 Task: Find connections with filter location Paranavaí with filter topic #jobwith filter profile language French with filter current company MFine with filter school HimalayanUniversity with filter industry Wholesale Appliances, Electrical, and Electronics with filter service category Software Testing with filter keywords title Cosmetologist
Action: Mouse moved to (223, 266)
Screenshot: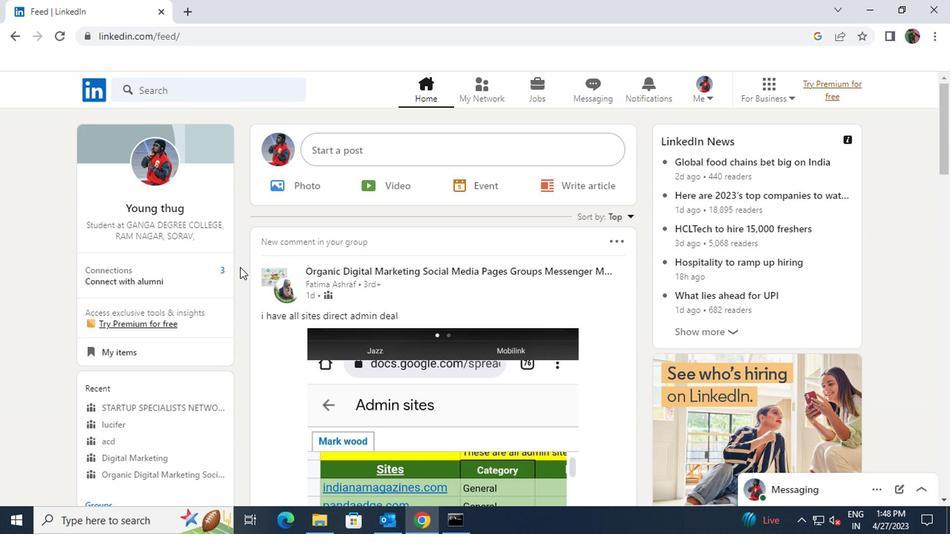 
Action: Mouse pressed left at (223, 266)
Screenshot: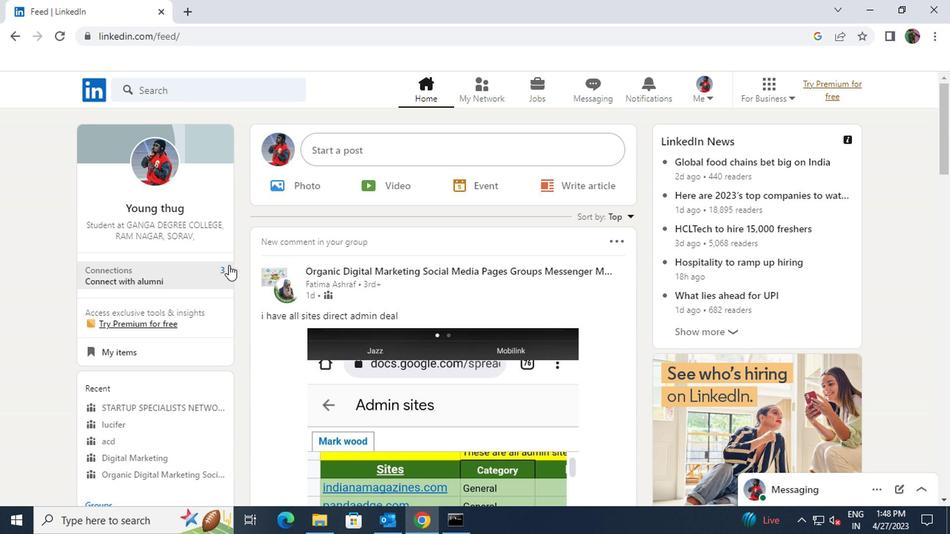 
Action: Mouse moved to (216, 175)
Screenshot: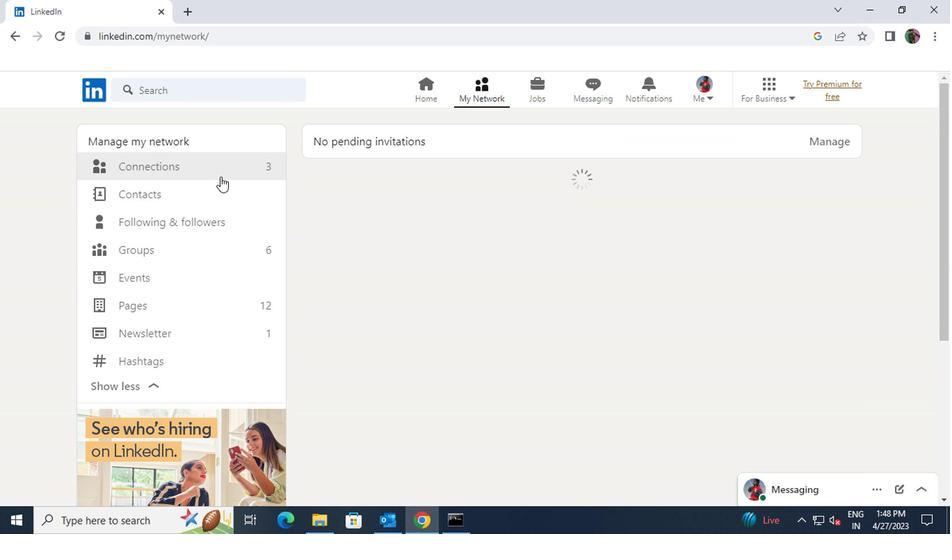 
Action: Mouse pressed left at (216, 175)
Screenshot: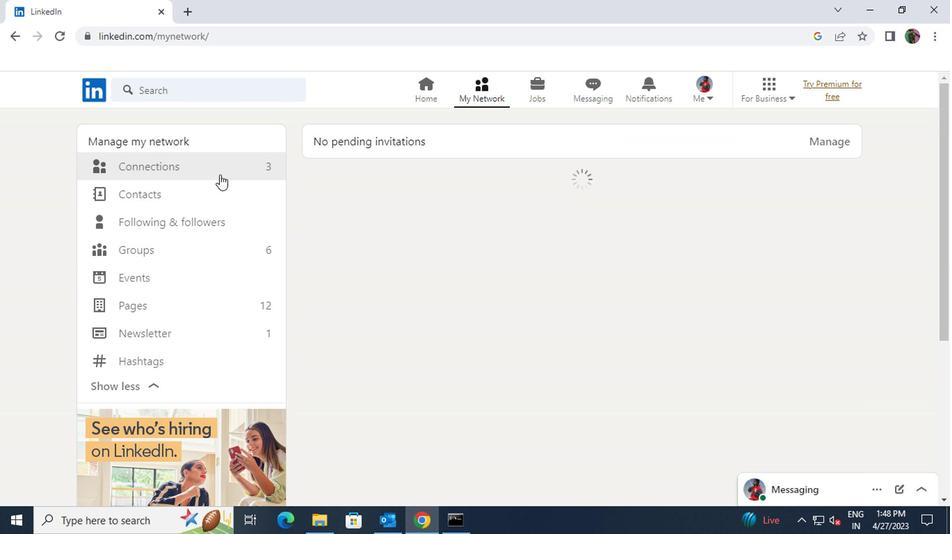 
Action: Mouse moved to (583, 171)
Screenshot: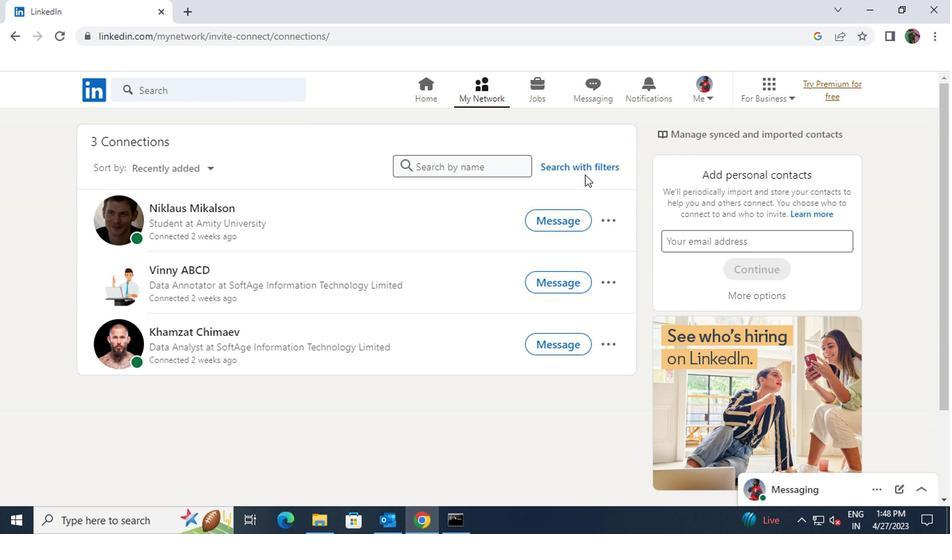 
Action: Mouse pressed left at (583, 171)
Screenshot: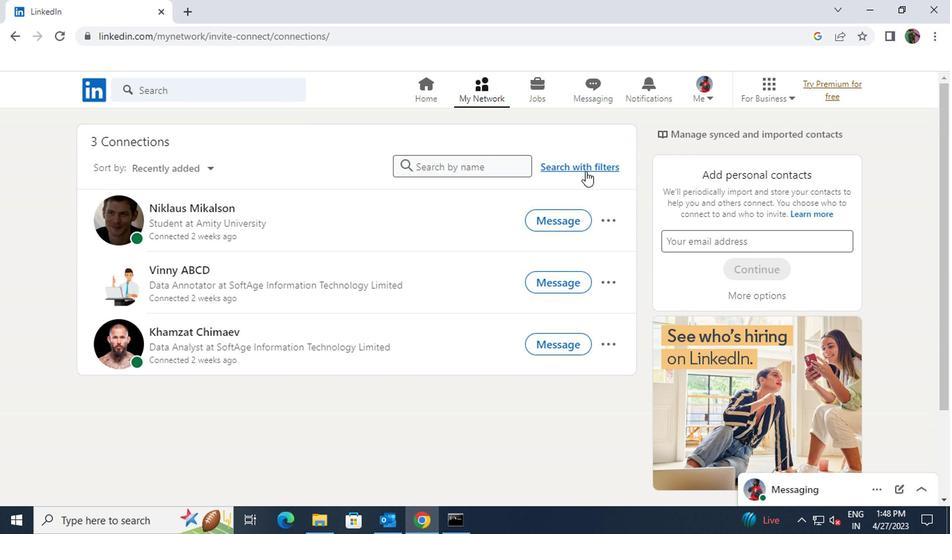 
Action: Mouse moved to (518, 129)
Screenshot: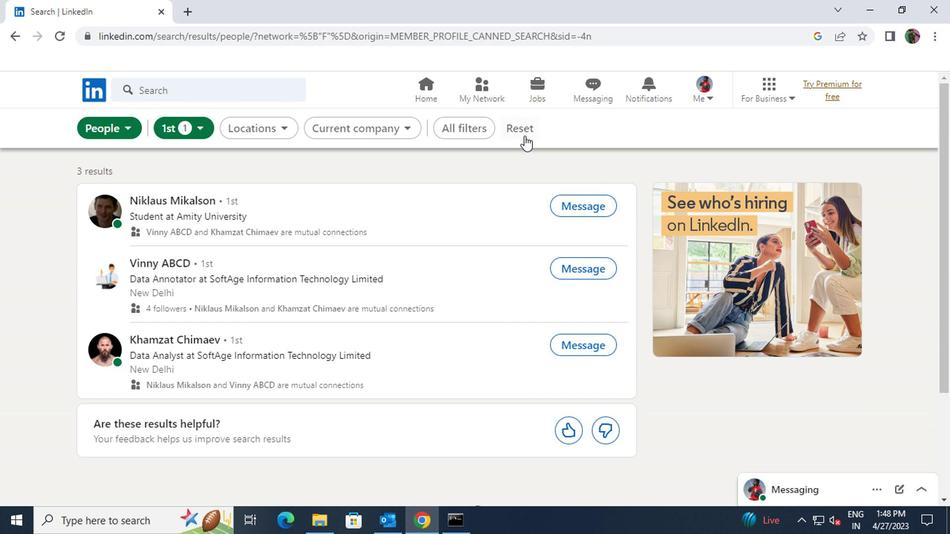 
Action: Mouse pressed left at (518, 129)
Screenshot: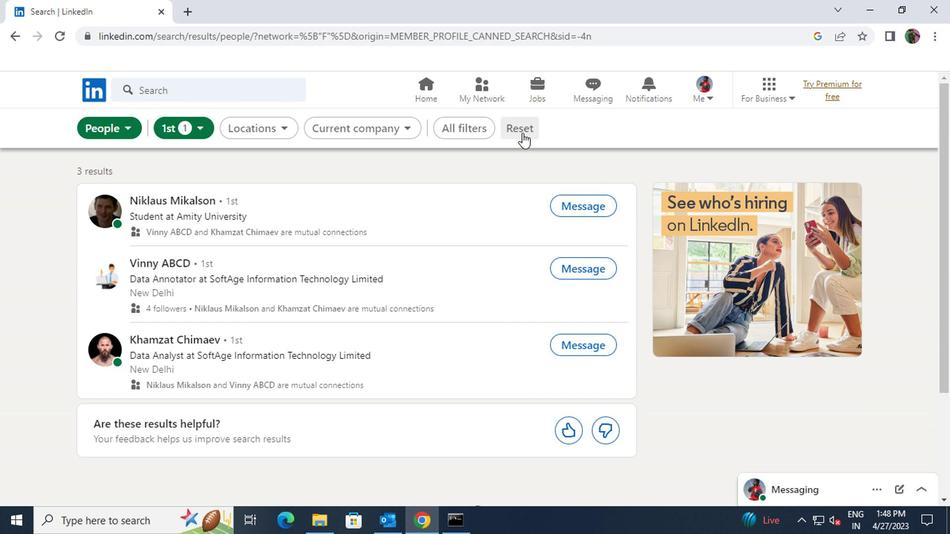 
Action: Mouse moved to (493, 127)
Screenshot: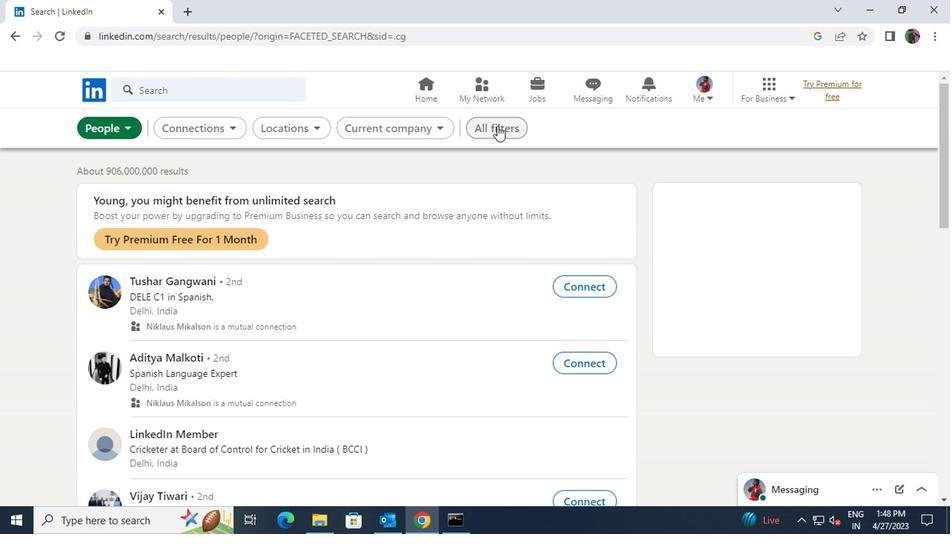 
Action: Mouse pressed left at (493, 127)
Screenshot: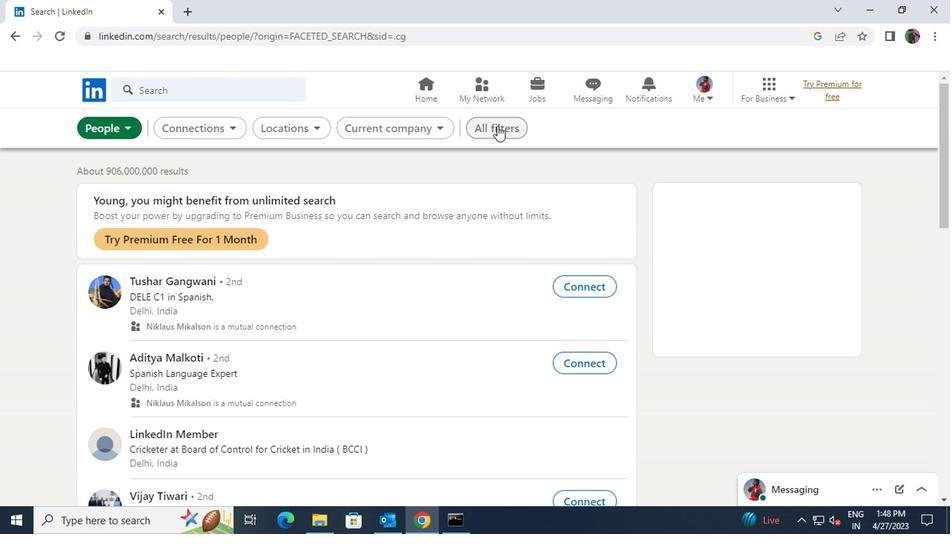 
Action: Mouse moved to (814, 306)
Screenshot: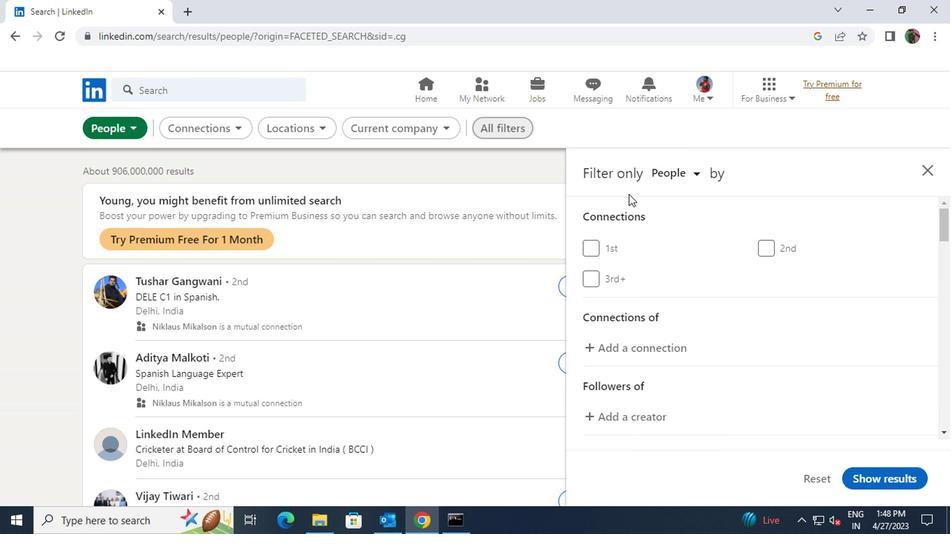 
Action: Mouse scrolled (814, 306) with delta (0, 0)
Screenshot: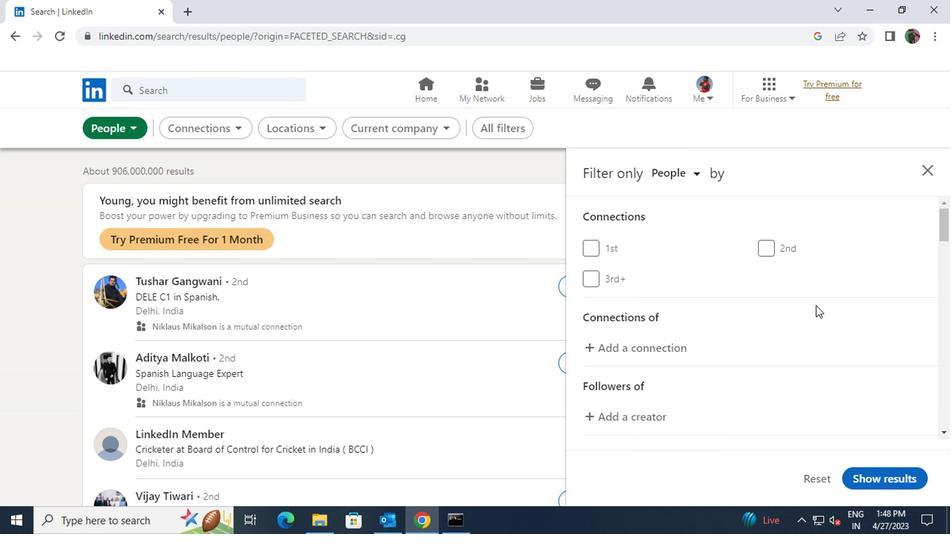
Action: Mouse scrolled (814, 306) with delta (0, 0)
Screenshot: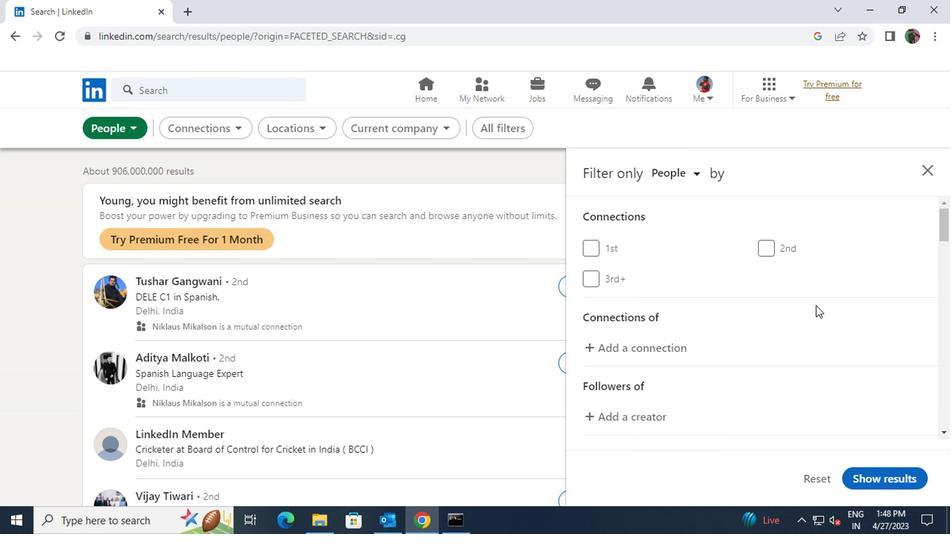 
Action: Mouse scrolled (814, 306) with delta (0, 0)
Screenshot: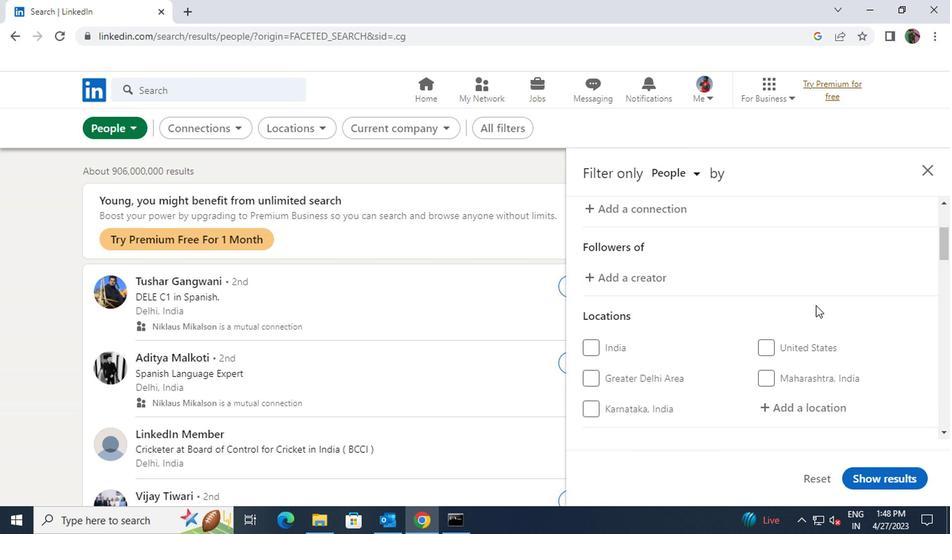 
Action: Mouse moved to (804, 337)
Screenshot: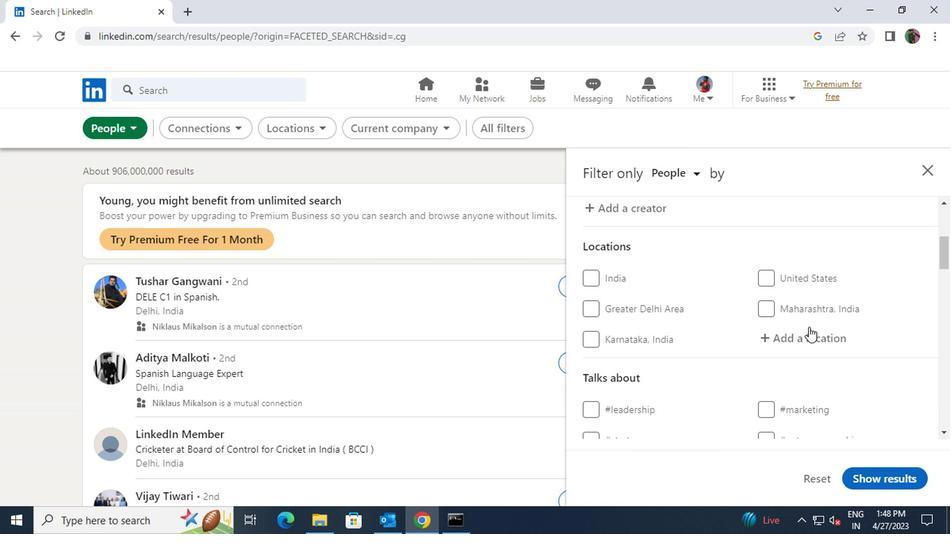 
Action: Mouse pressed left at (804, 337)
Screenshot: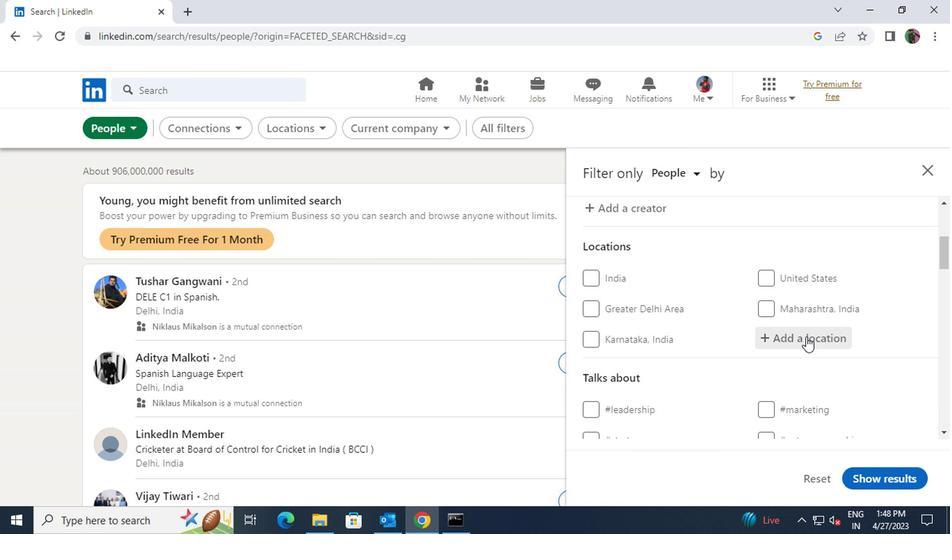 
Action: Key pressed <Key.shift>PARANAV
Screenshot: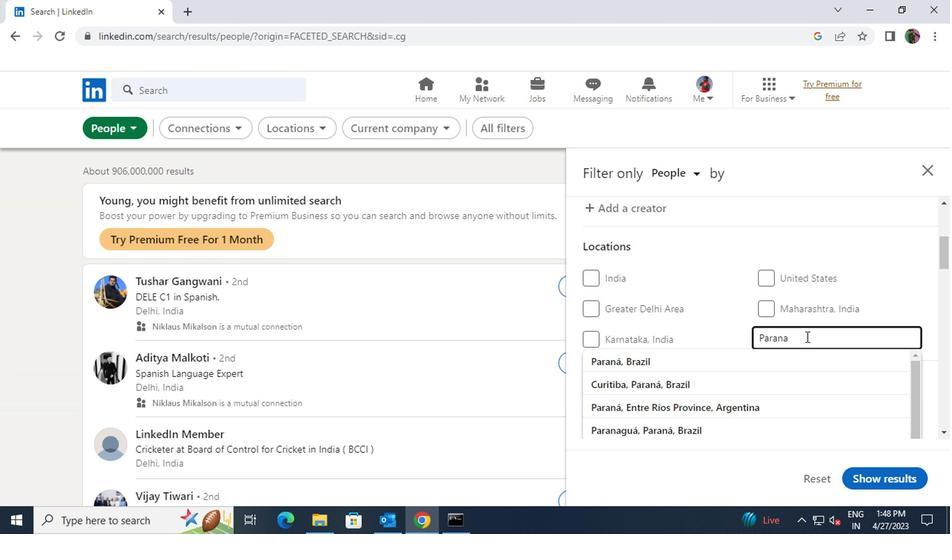 
Action: Mouse moved to (804, 353)
Screenshot: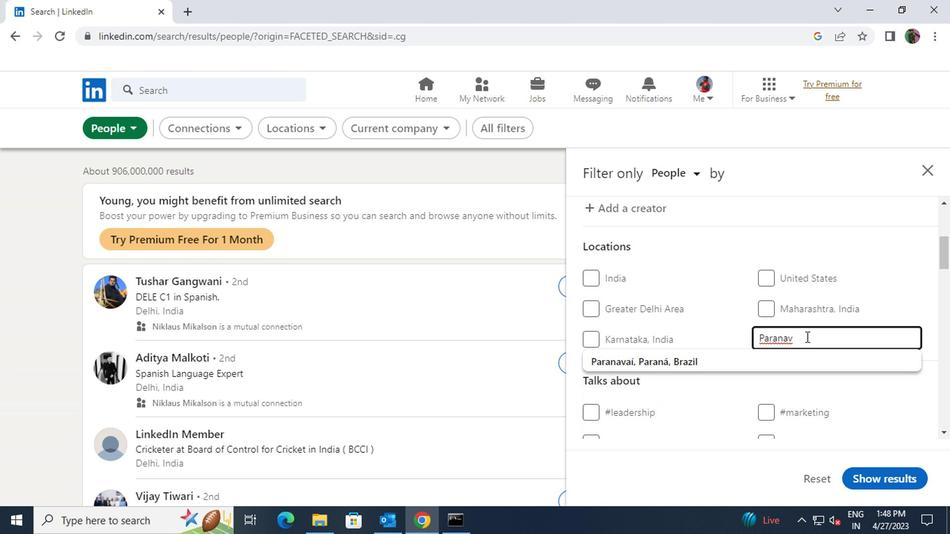 
Action: Mouse pressed left at (804, 353)
Screenshot: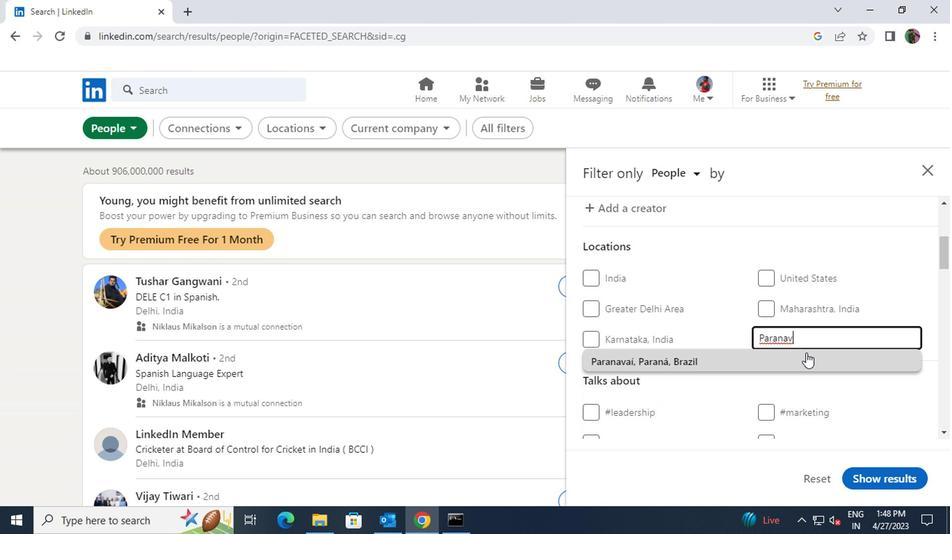 
Action: Mouse scrolled (804, 353) with delta (0, 0)
Screenshot: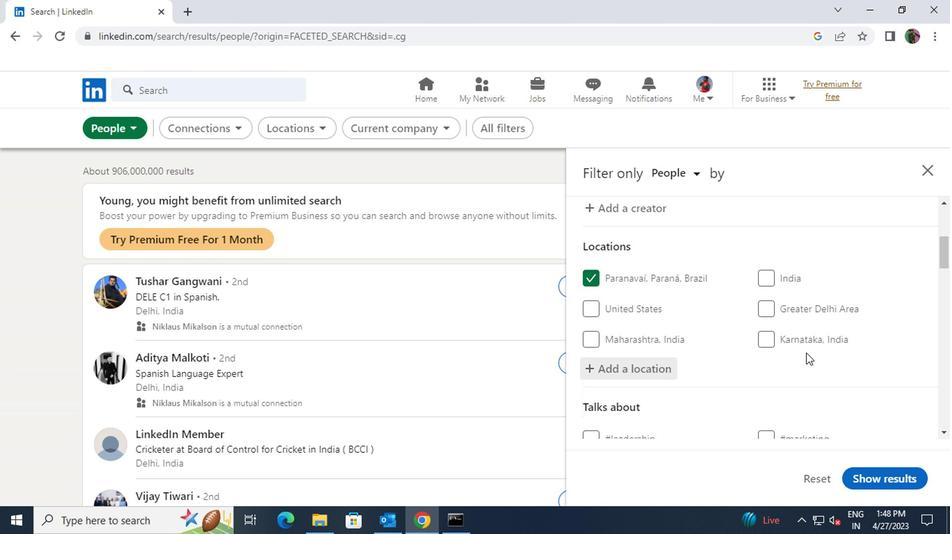 
Action: Mouse scrolled (804, 353) with delta (0, 0)
Screenshot: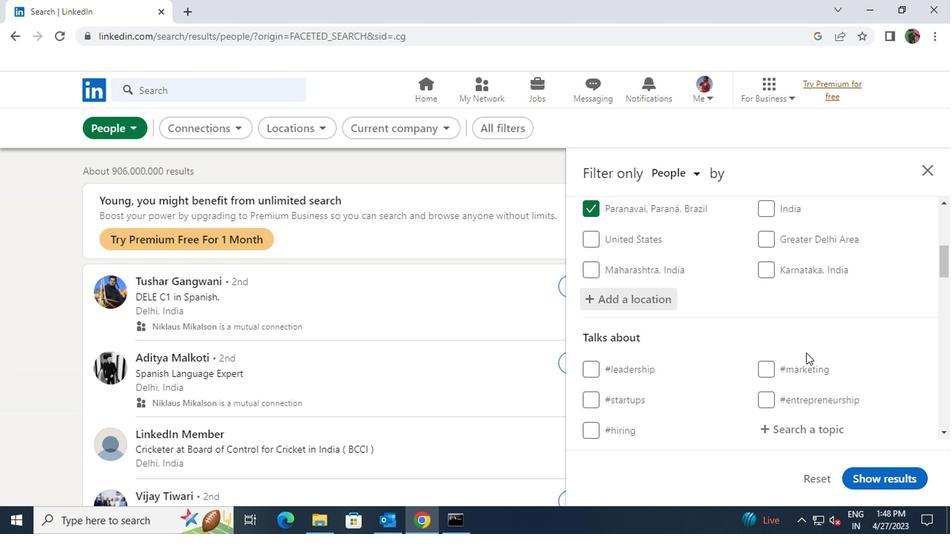 
Action: Mouse moved to (804, 358)
Screenshot: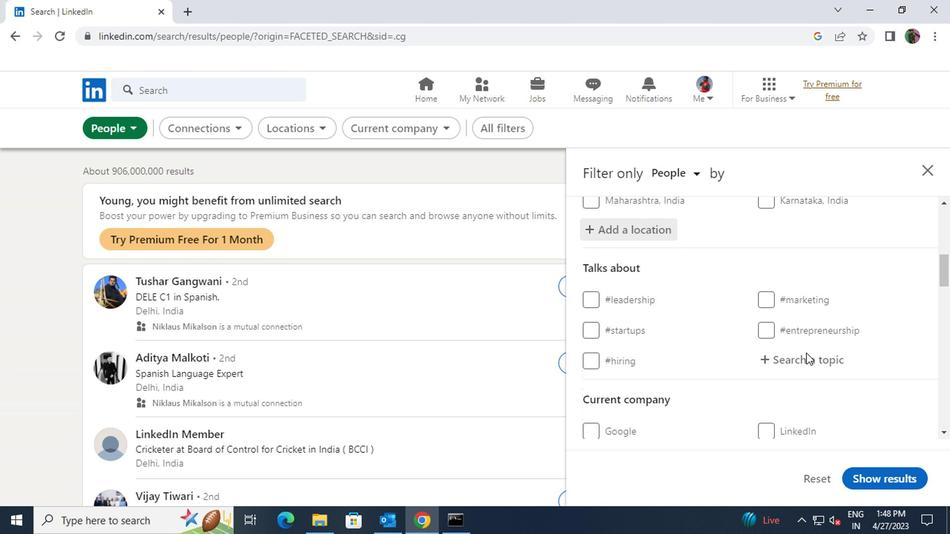 
Action: Mouse pressed left at (804, 358)
Screenshot: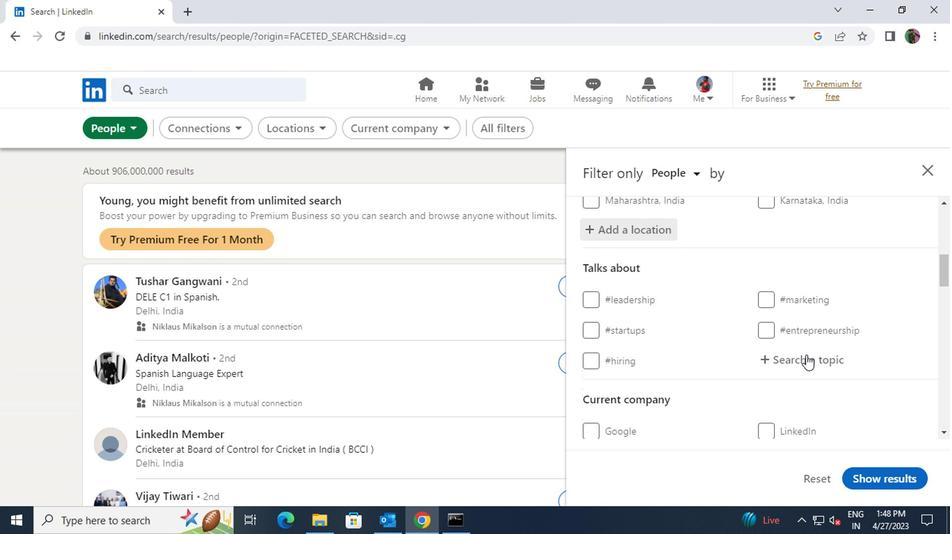 
Action: Key pressed <Key.shift>#<Key.shift>JOBWITH
Screenshot: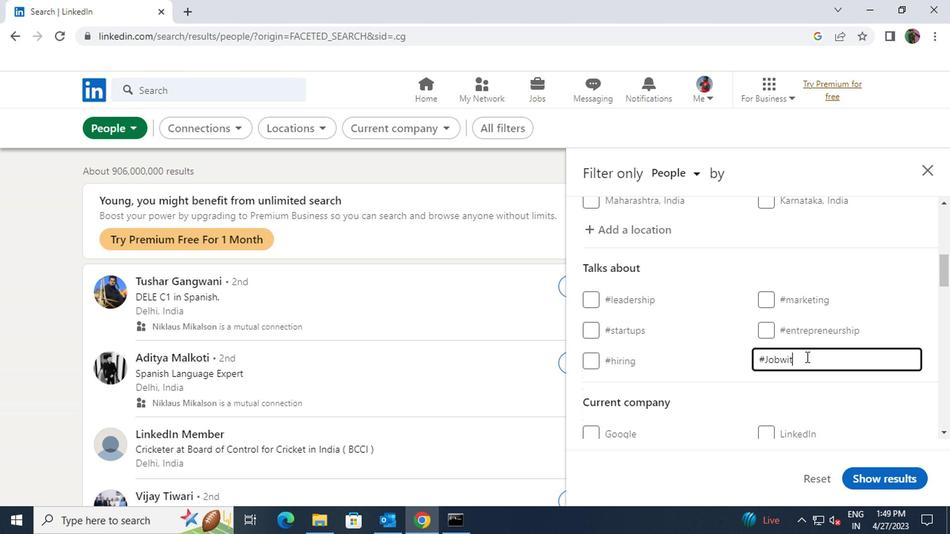 
Action: Mouse scrolled (804, 357) with delta (0, 0)
Screenshot: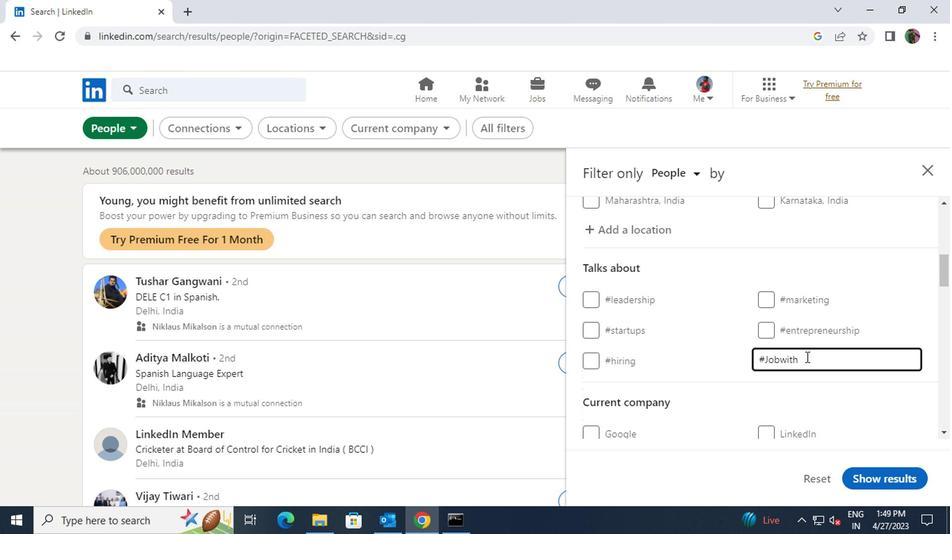 
Action: Mouse scrolled (804, 357) with delta (0, 0)
Screenshot: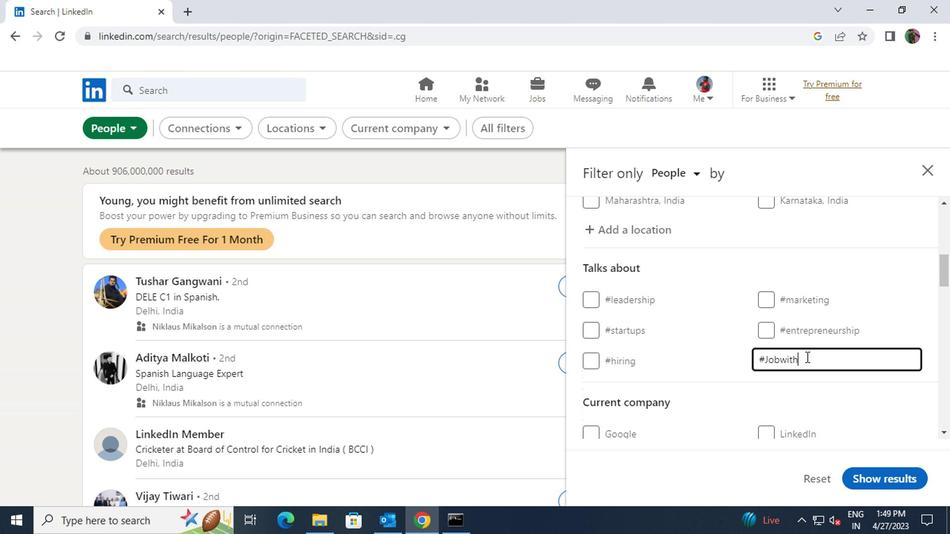 
Action: Mouse moved to (807, 355)
Screenshot: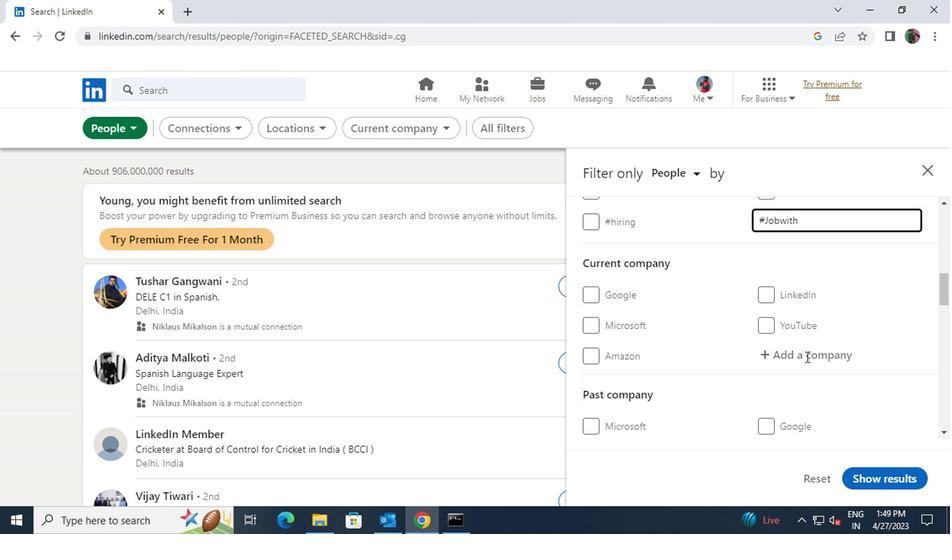 
Action: Mouse pressed left at (807, 355)
Screenshot: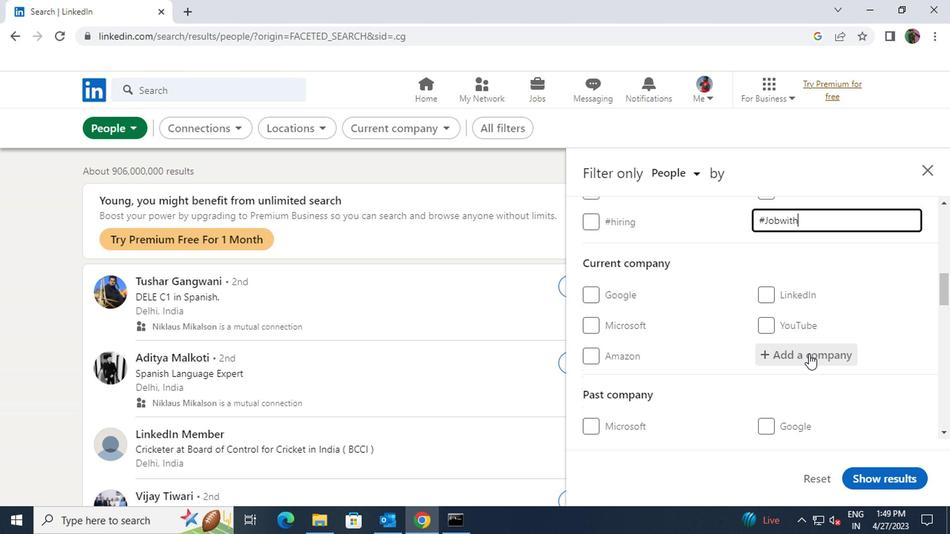 
Action: Key pressed <Key.shift>MFINE
Screenshot: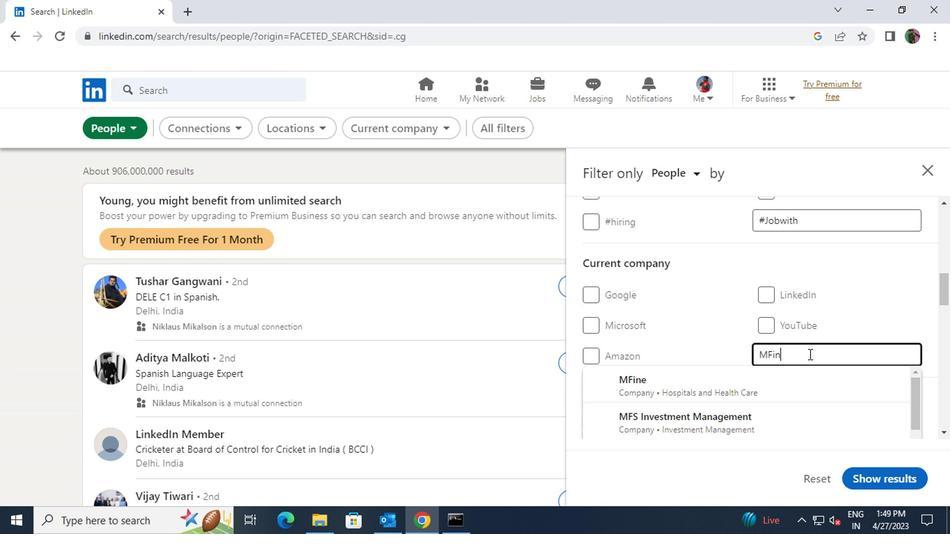 
Action: Mouse moved to (795, 375)
Screenshot: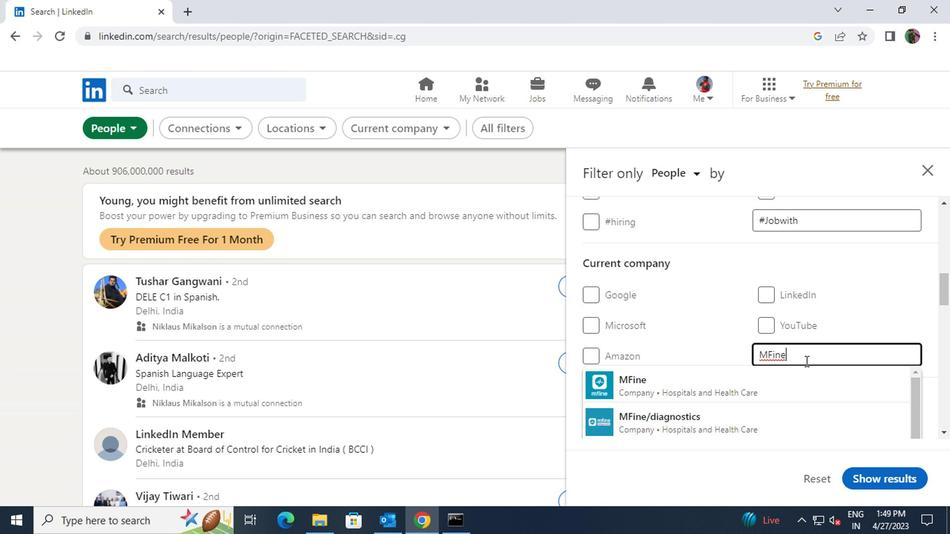 
Action: Mouse pressed left at (795, 375)
Screenshot: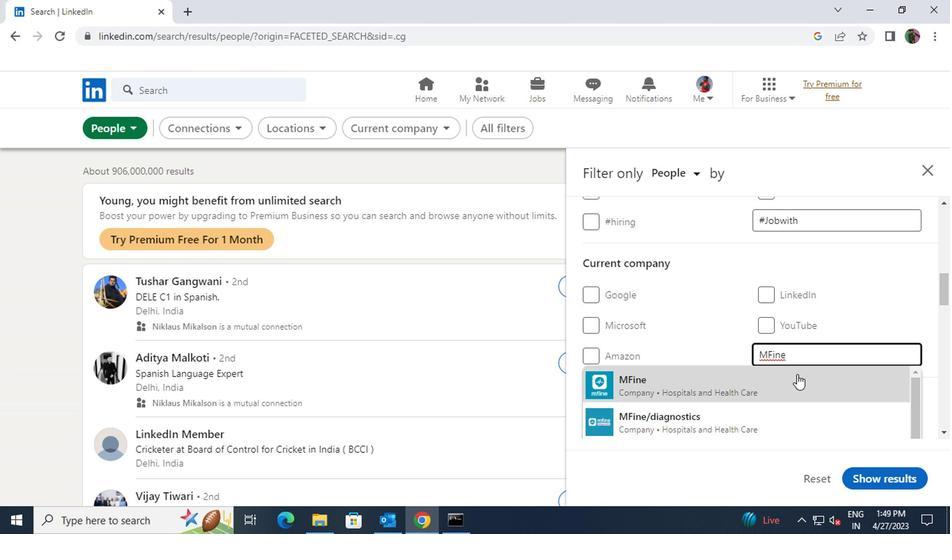 
Action: Mouse scrolled (795, 374) with delta (0, 0)
Screenshot: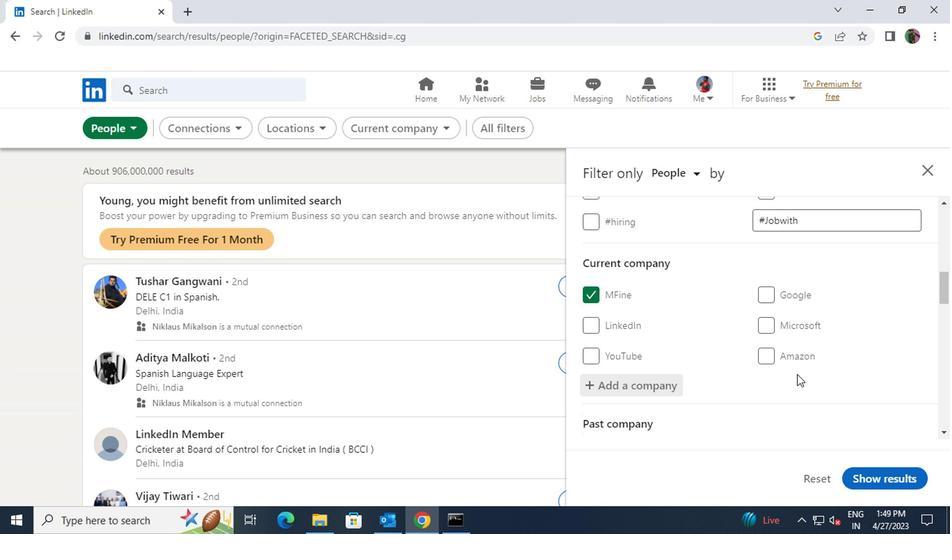 
Action: Mouse scrolled (795, 374) with delta (0, 0)
Screenshot: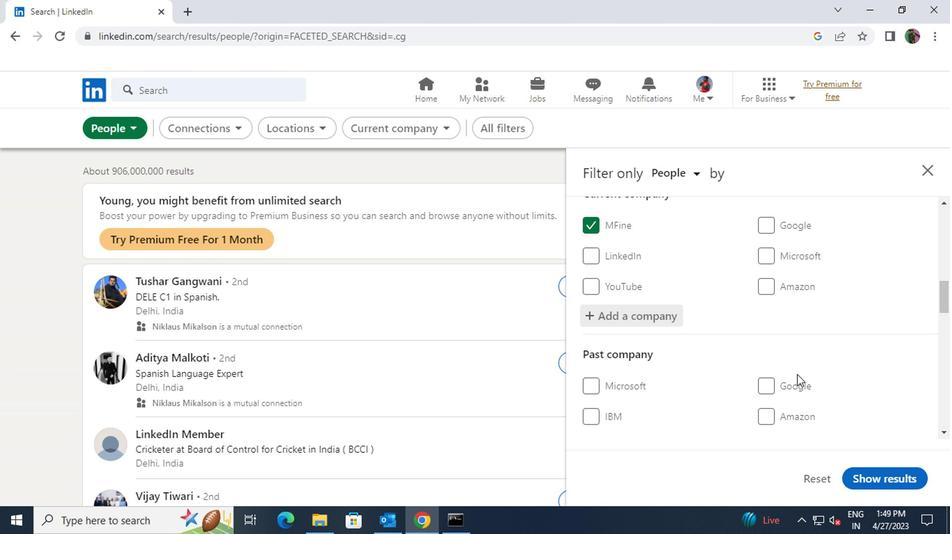 
Action: Mouse scrolled (795, 374) with delta (0, 0)
Screenshot: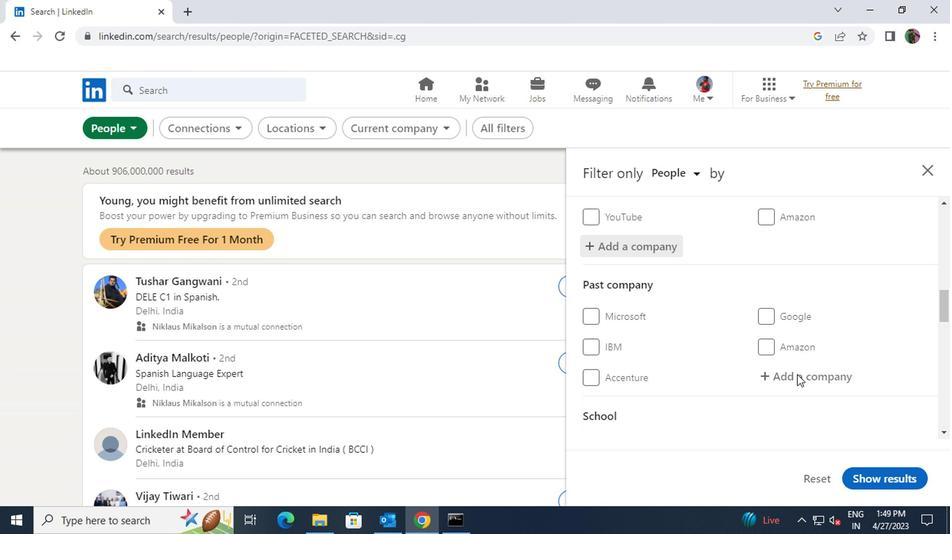 
Action: Mouse scrolled (795, 374) with delta (0, 0)
Screenshot: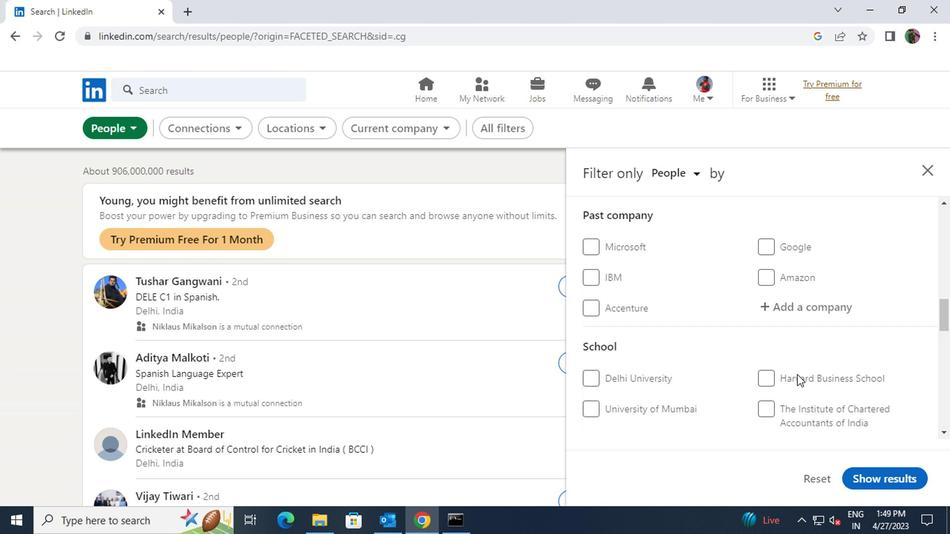 
Action: Mouse scrolled (795, 374) with delta (0, 0)
Screenshot: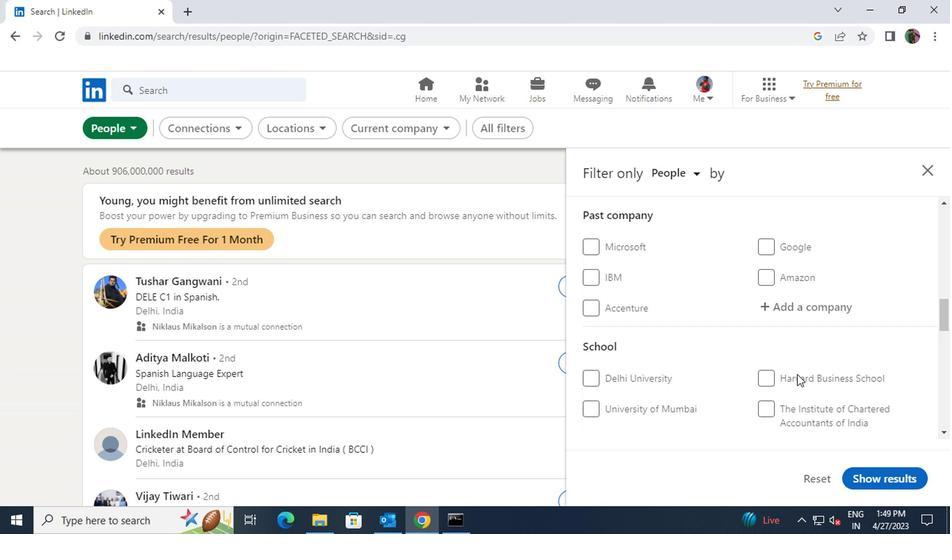 
Action: Mouse moved to (803, 317)
Screenshot: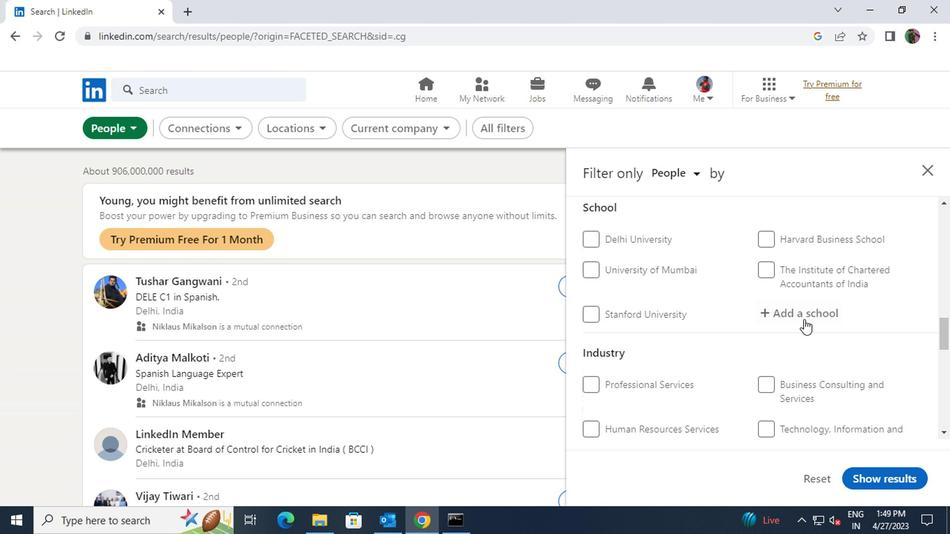 
Action: Mouse pressed left at (803, 317)
Screenshot: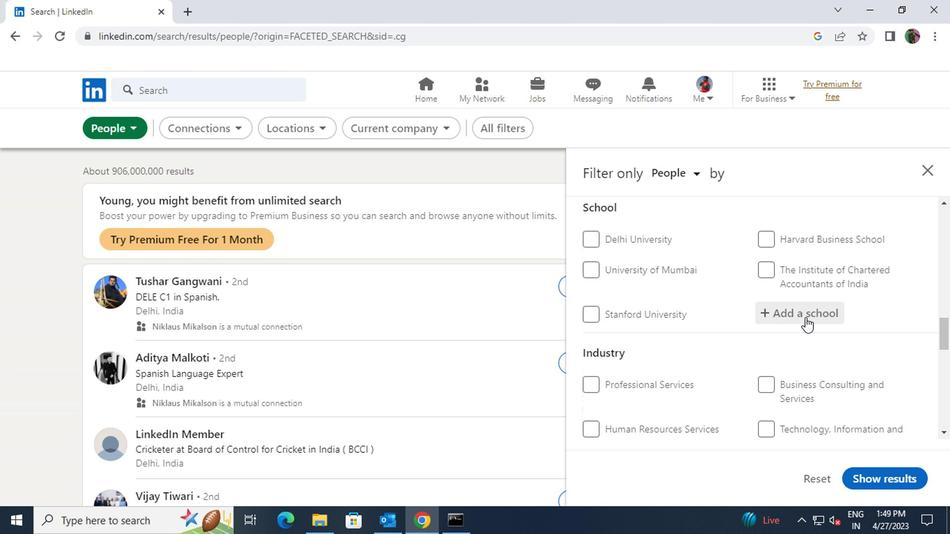 
Action: Key pressed <Key.shift><Key.shift><Key.shift><Key.shift>HIMALA
Screenshot: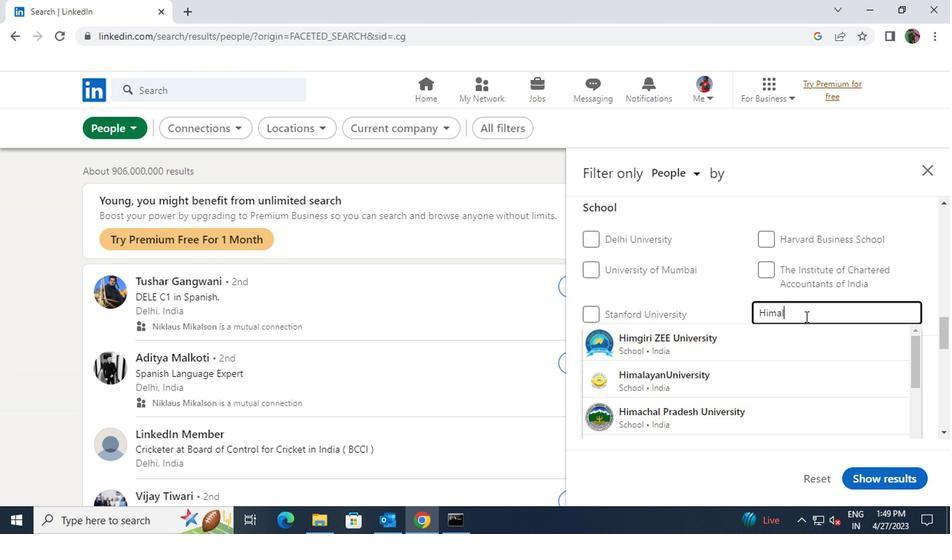 
Action: Mouse moved to (803, 332)
Screenshot: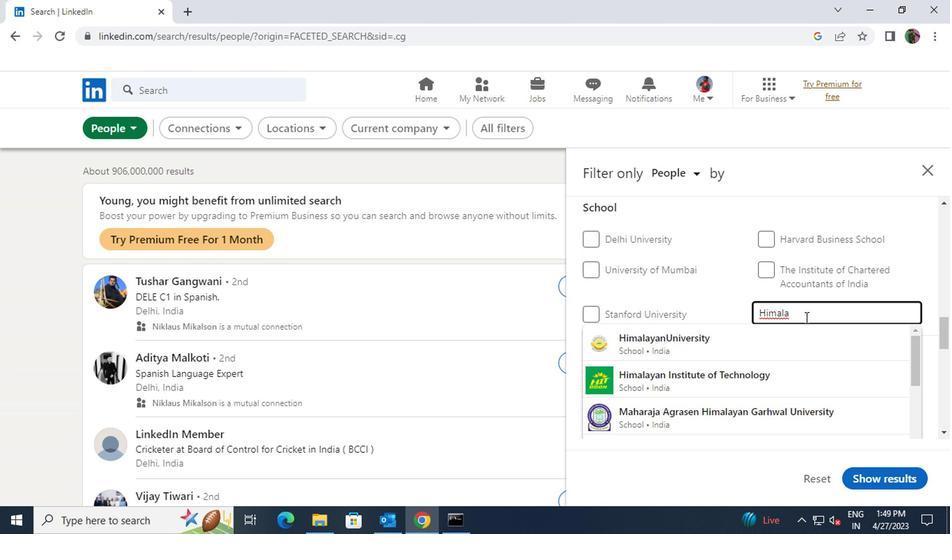 
Action: Mouse pressed left at (803, 332)
Screenshot: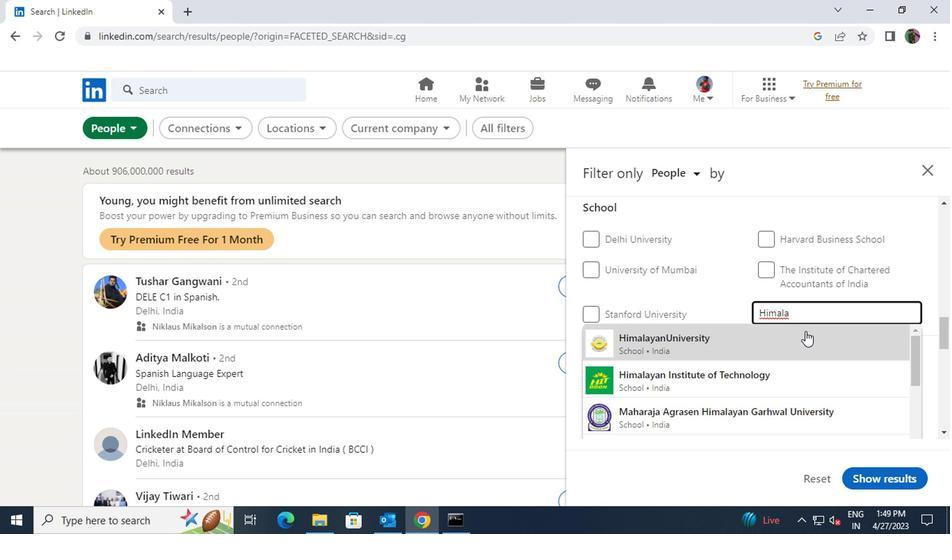 
Action: Mouse scrolled (803, 331) with delta (0, 0)
Screenshot: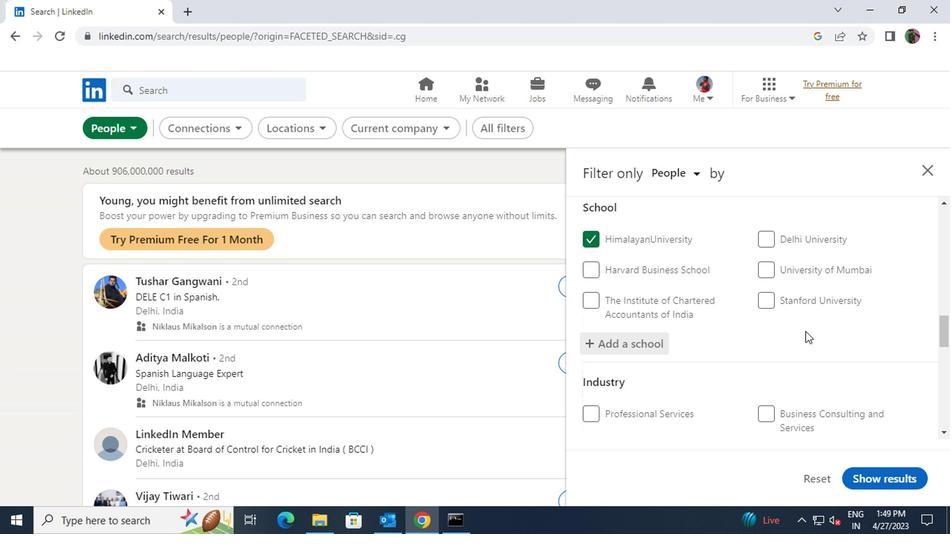 
Action: Mouse scrolled (803, 331) with delta (0, 0)
Screenshot: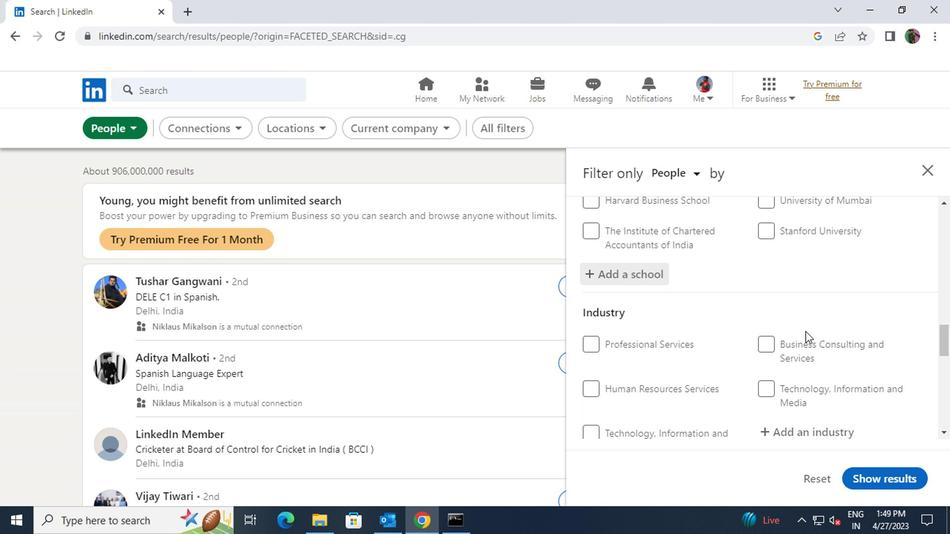 
Action: Mouse scrolled (803, 331) with delta (0, 0)
Screenshot: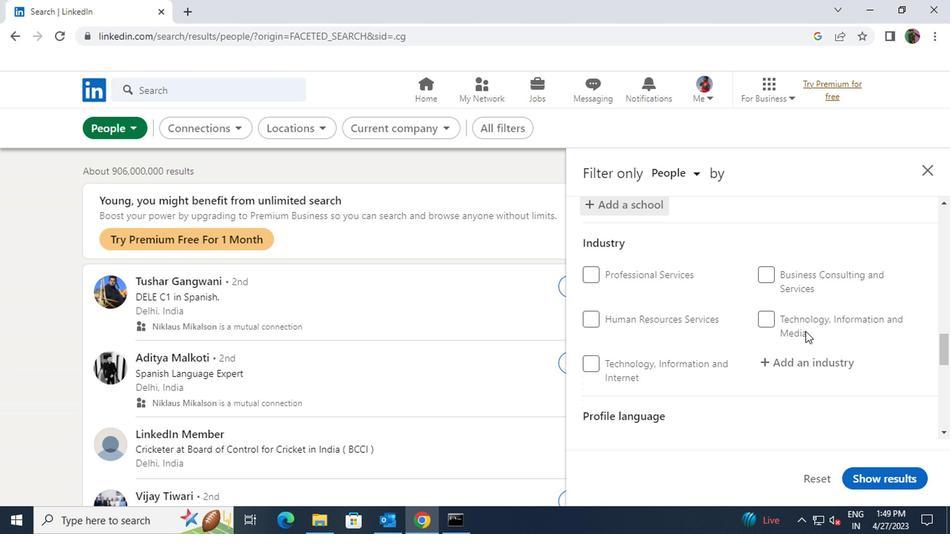 
Action: Mouse moved to (802, 301)
Screenshot: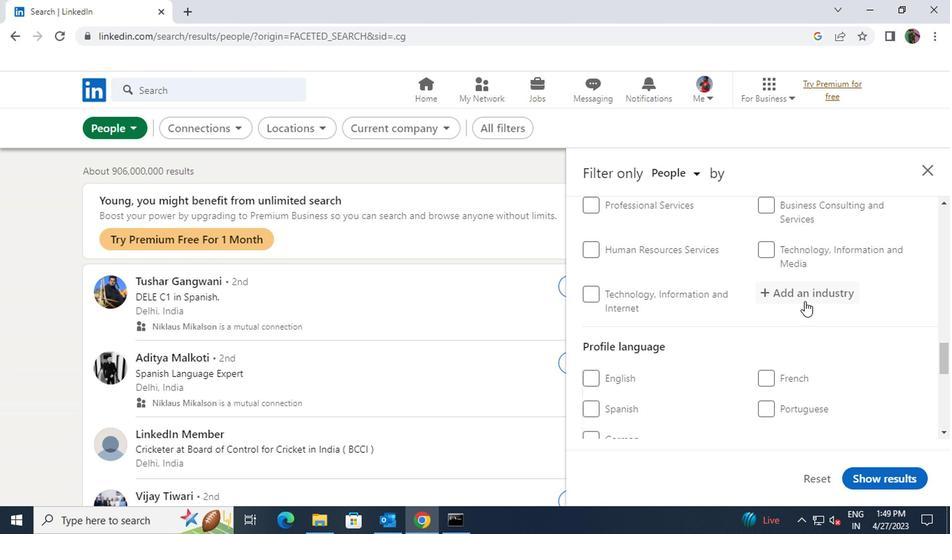 
Action: Mouse pressed left at (802, 301)
Screenshot: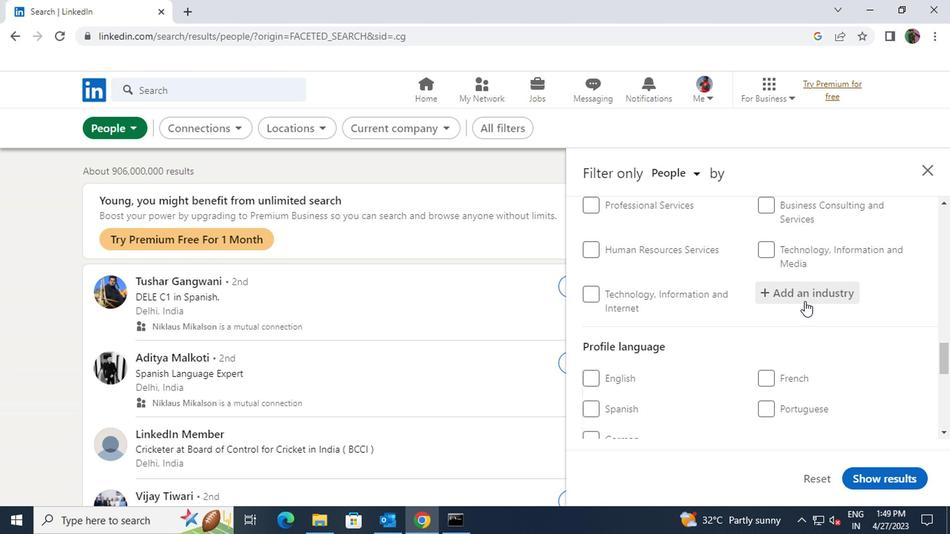 
Action: Key pressed <Key.shift><Key.shift>WHOLESALE<Key.space>APPL
Screenshot: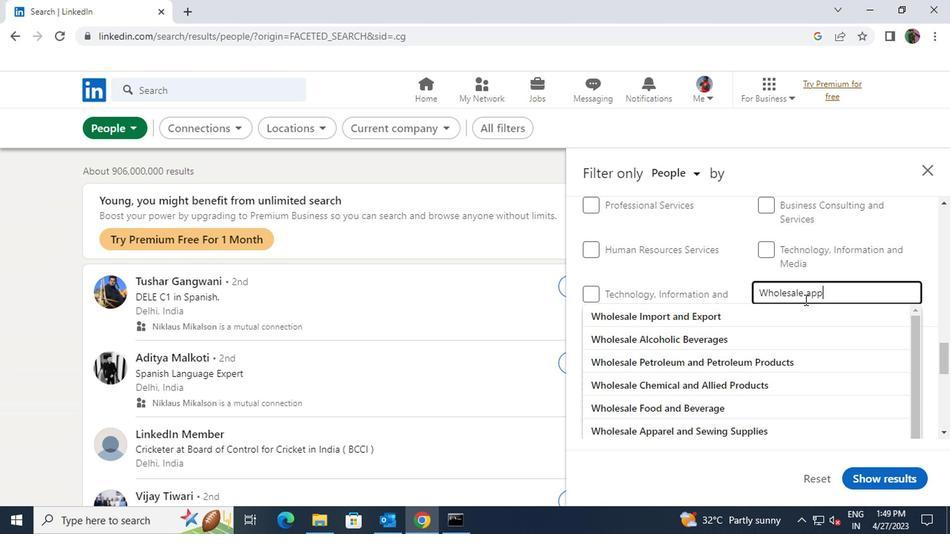 
Action: Mouse moved to (801, 311)
Screenshot: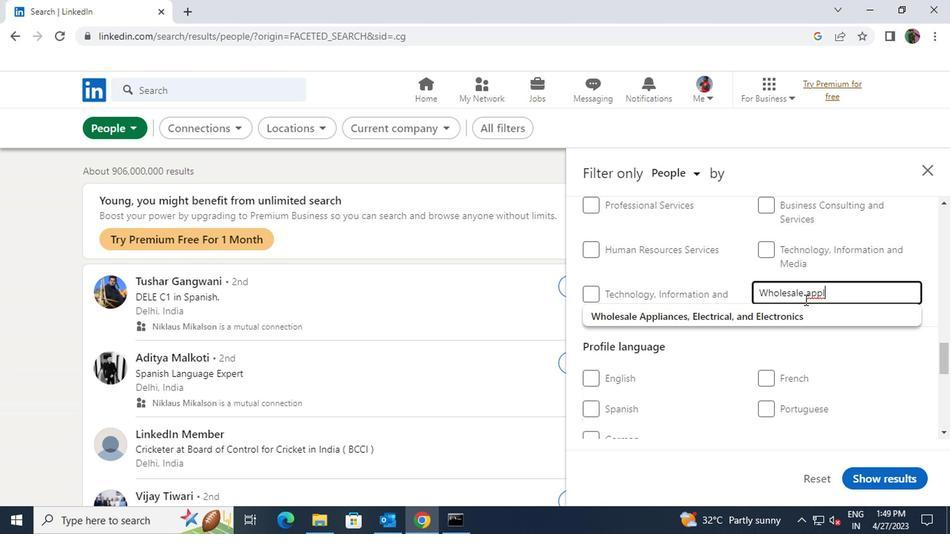 
Action: Mouse pressed left at (801, 311)
Screenshot: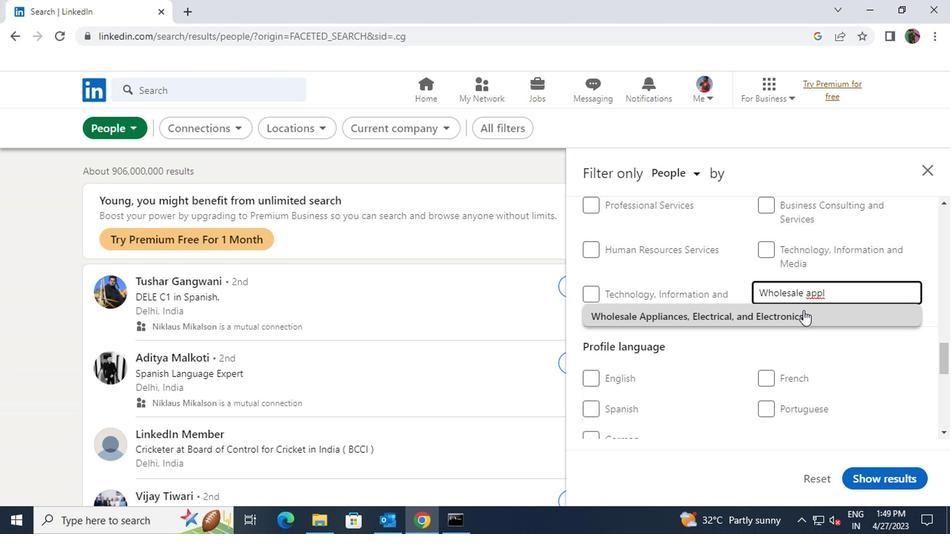 
Action: Mouse scrolled (801, 310) with delta (0, 0)
Screenshot: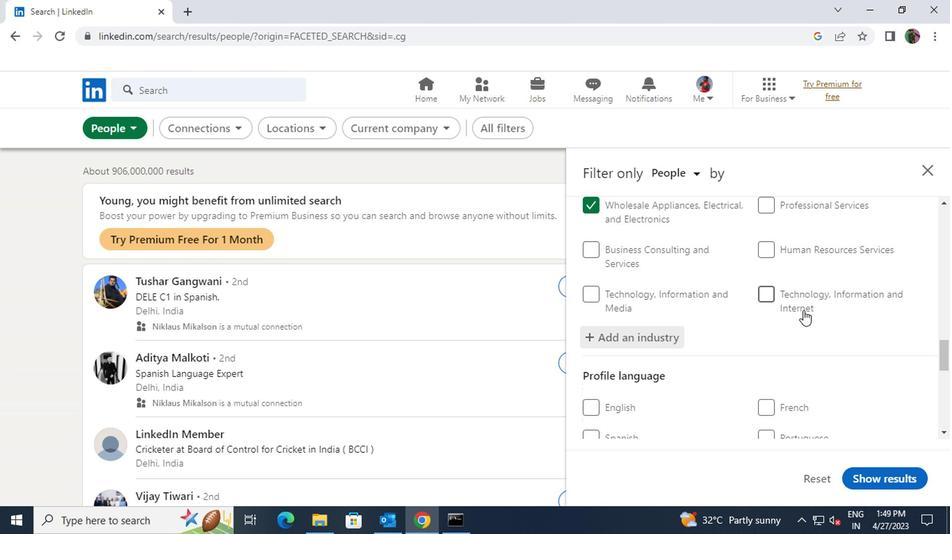 
Action: Mouse moved to (771, 338)
Screenshot: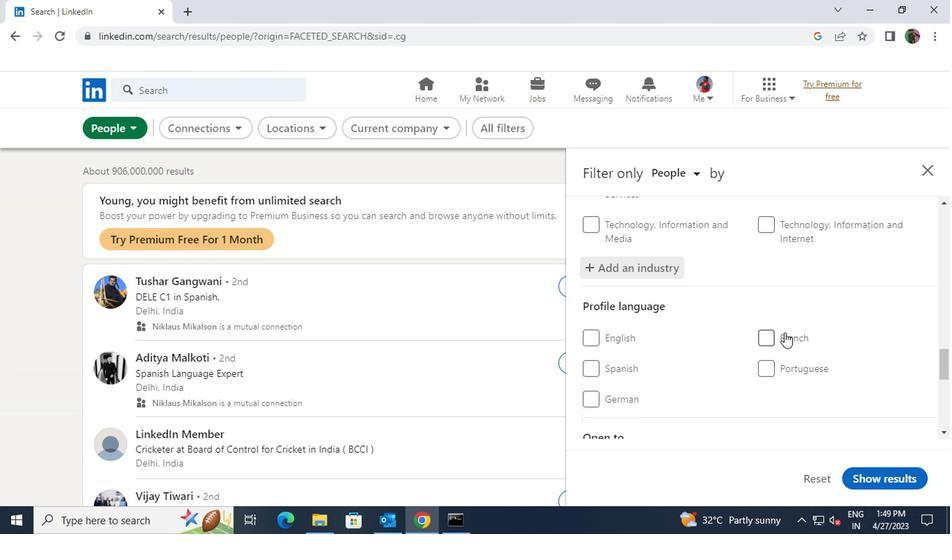 
Action: Mouse pressed left at (771, 338)
Screenshot: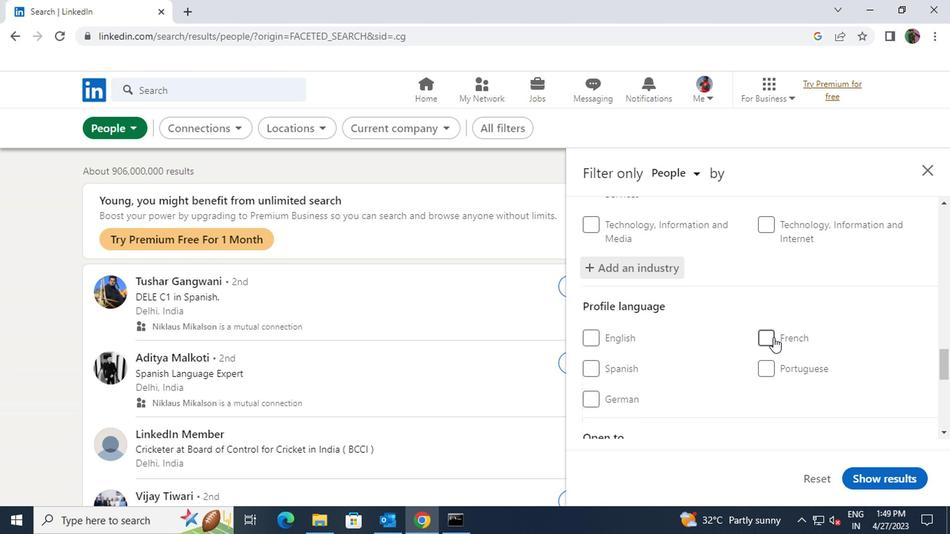 
Action: Mouse scrolled (771, 337) with delta (0, 0)
Screenshot: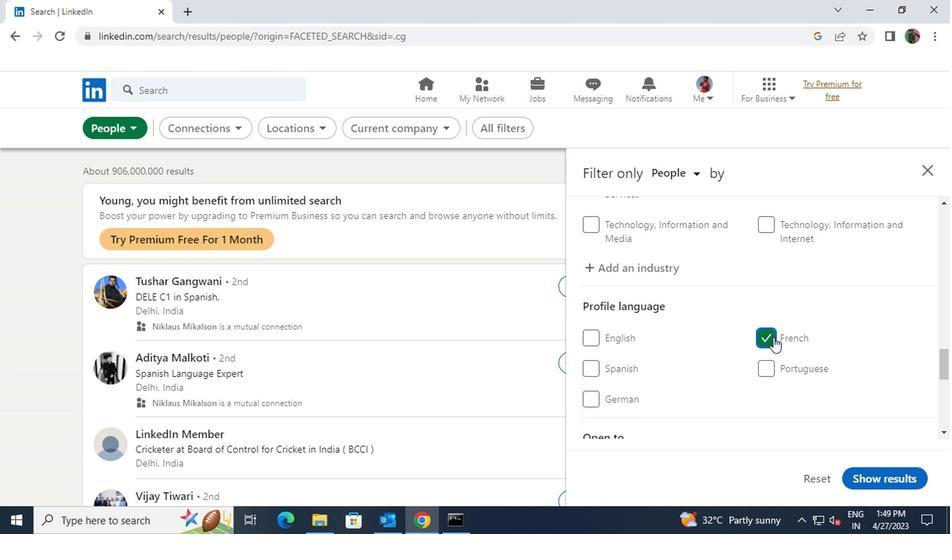
Action: Mouse scrolled (771, 337) with delta (0, 0)
Screenshot: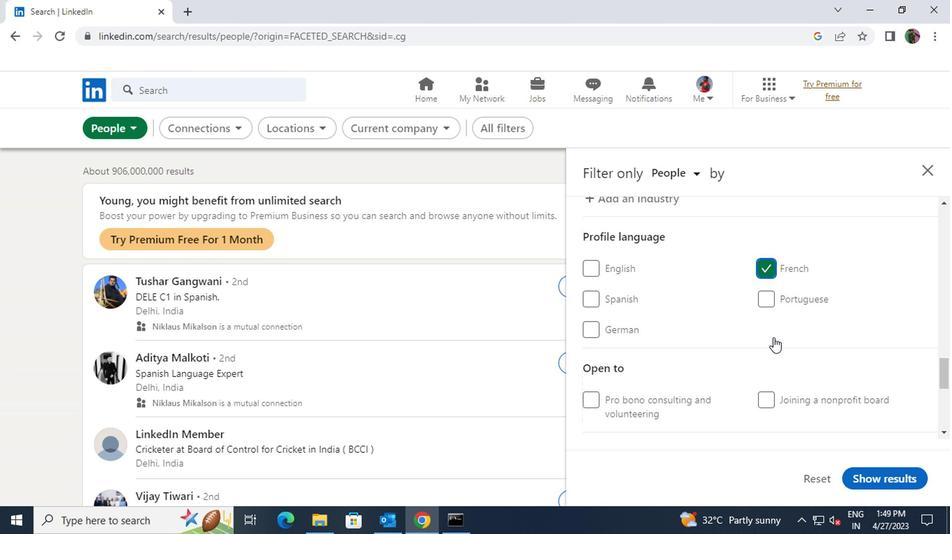 
Action: Mouse scrolled (771, 337) with delta (0, 0)
Screenshot: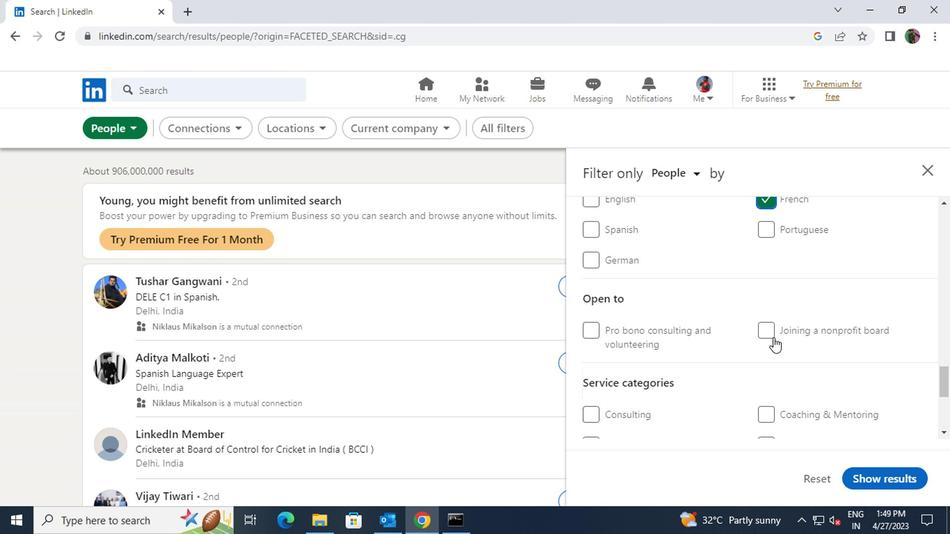 
Action: Mouse scrolled (771, 337) with delta (0, 0)
Screenshot: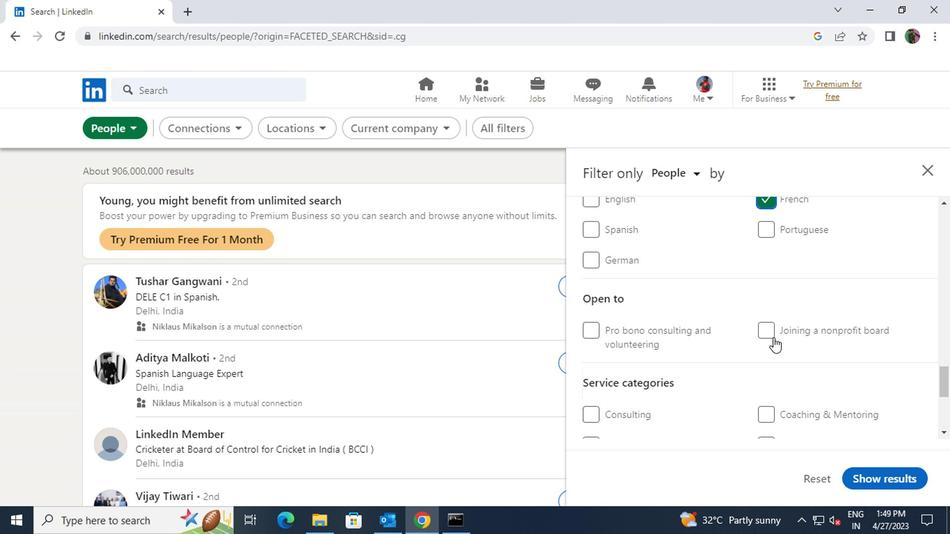 
Action: Mouse moved to (772, 337)
Screenshot: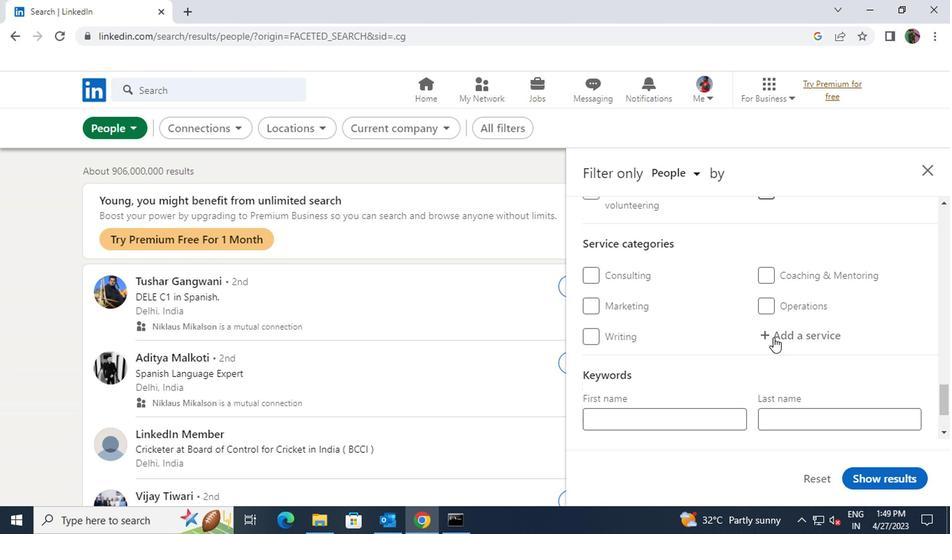 
Action: Mouse pressed left at (772, 337)
Screenshot: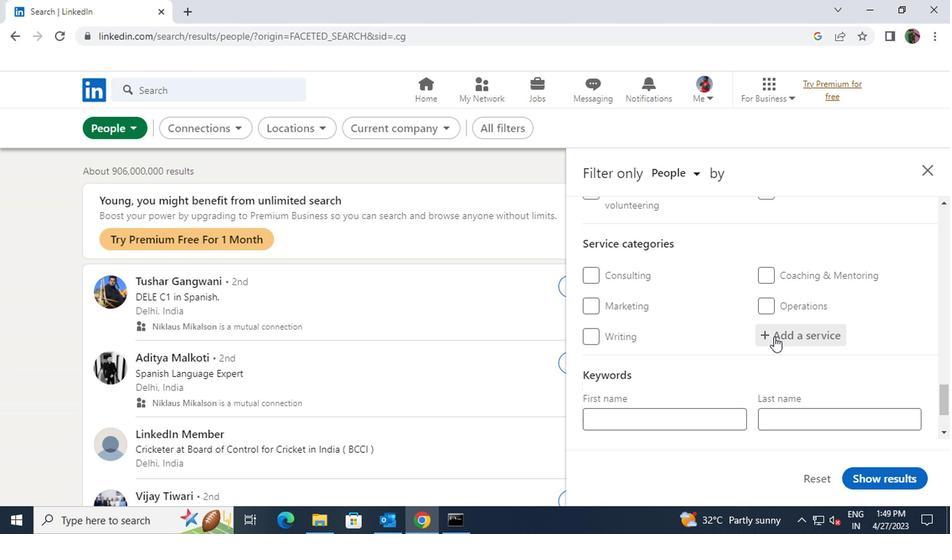 
Action: Key pressed <Key.shift>SOFTWARE
Screenshot: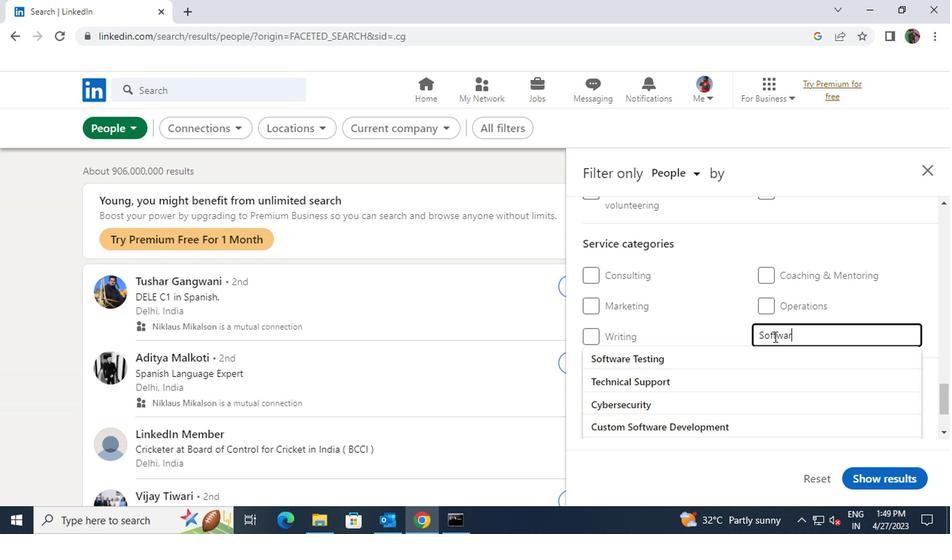
Action: Mouse moved to (772, 352)
Screenshot: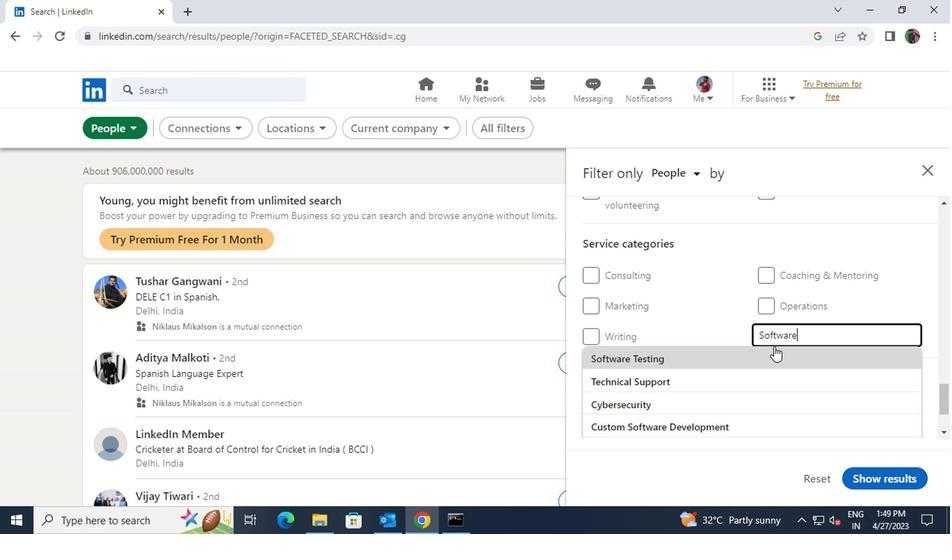 
Action: Mouse pressed left at (772, 352)
Screenshot: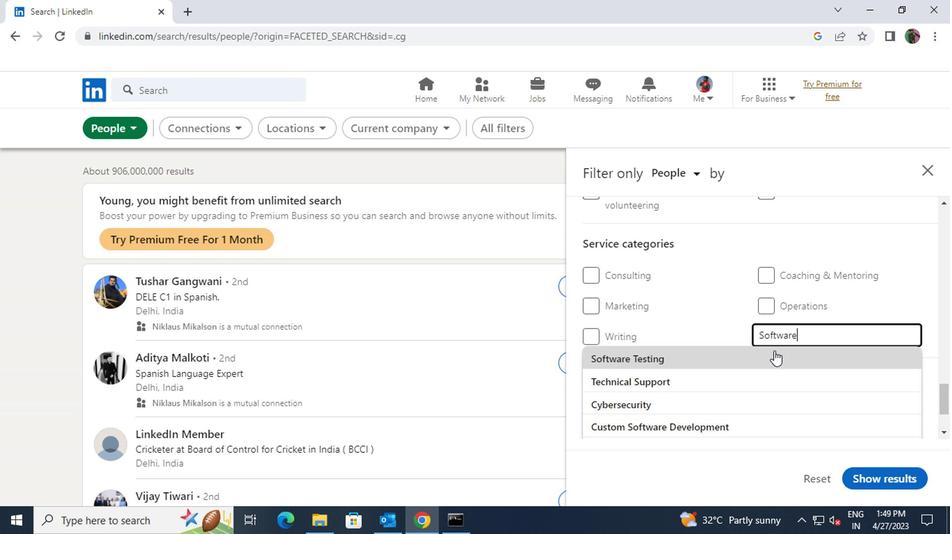 
Action: Mouse scrolled (772, 351) with delta (0, 0)
Screenshot: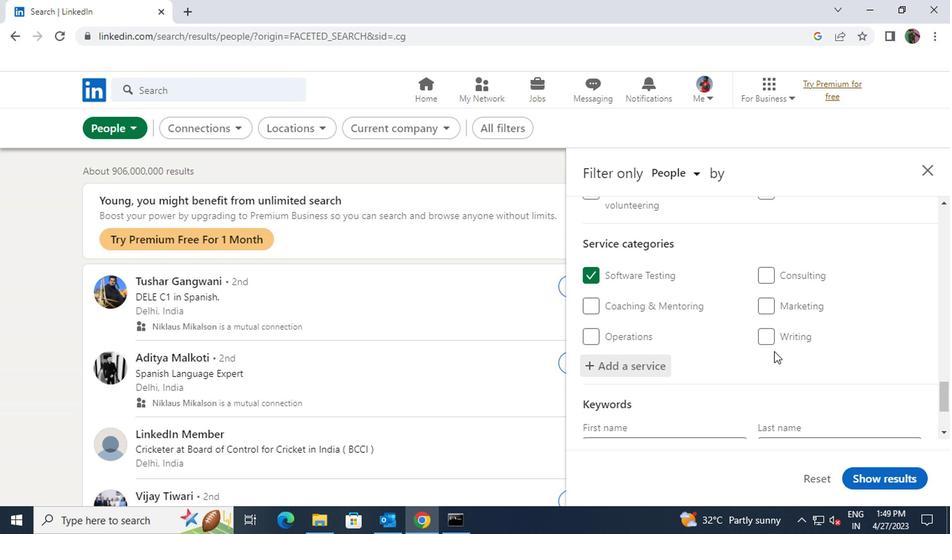 
Action: Mouse scrolled (772, 351) with delta (0, 0)
Screenshot: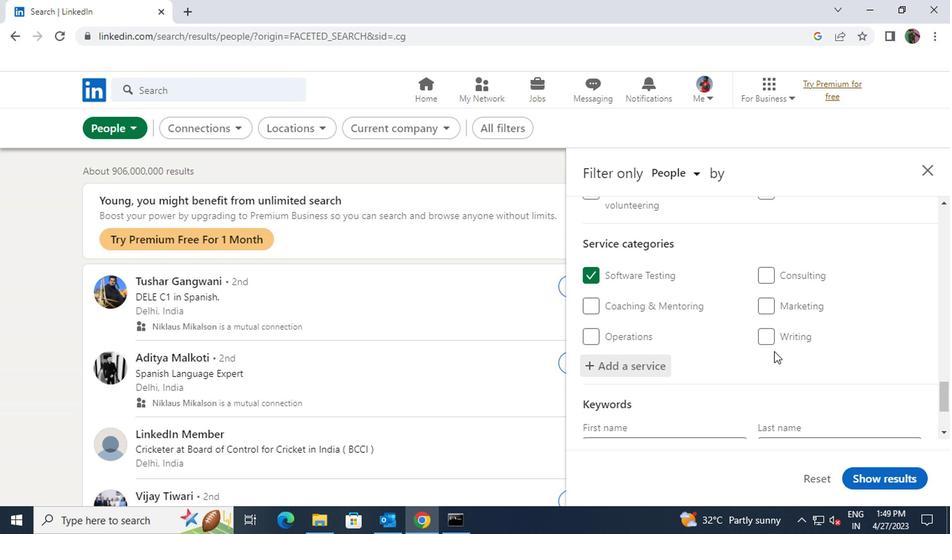 
Action: Mouse moved to (732, 373)
Screenshot: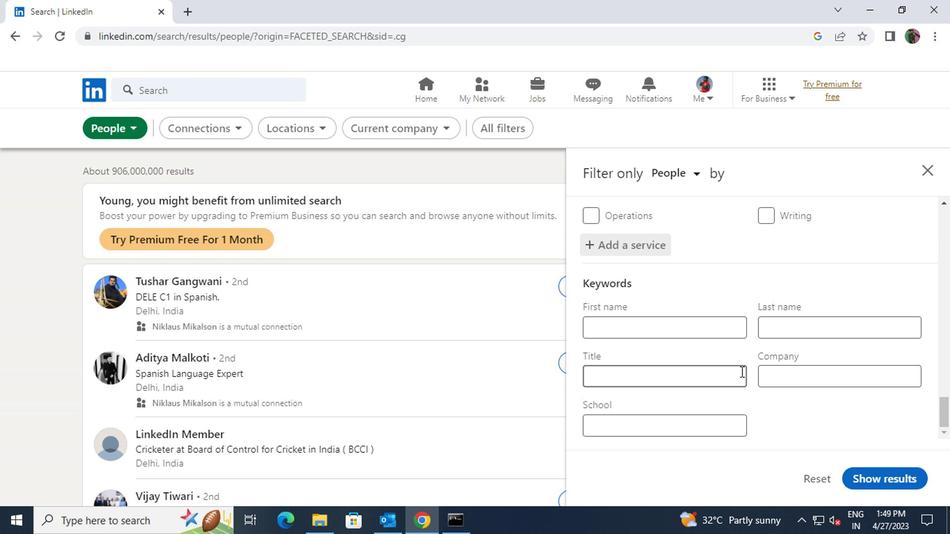 
Action: Mouse pressed left at (732, 373)
Screenshot: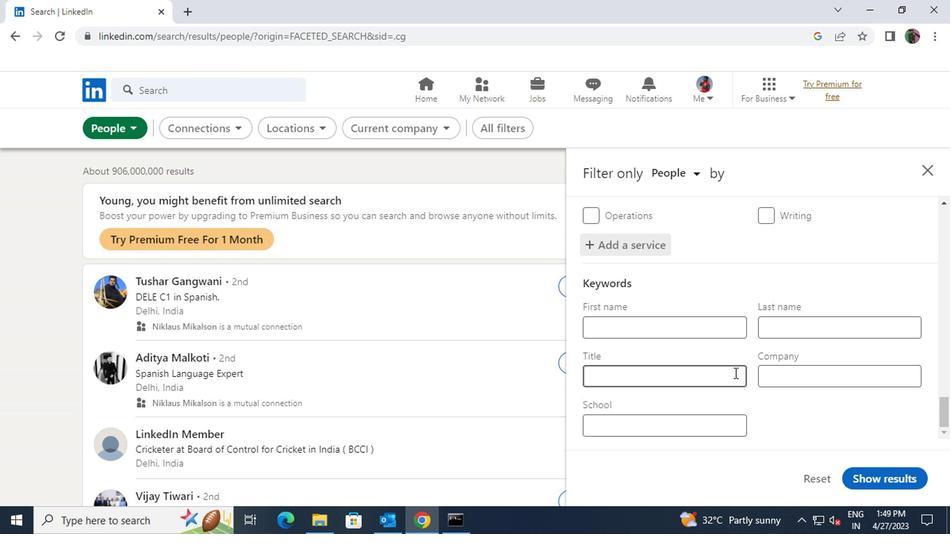 
Action: Key pressed <Key.shift><Key.shift>COSMETOLOGIST
Screenshot: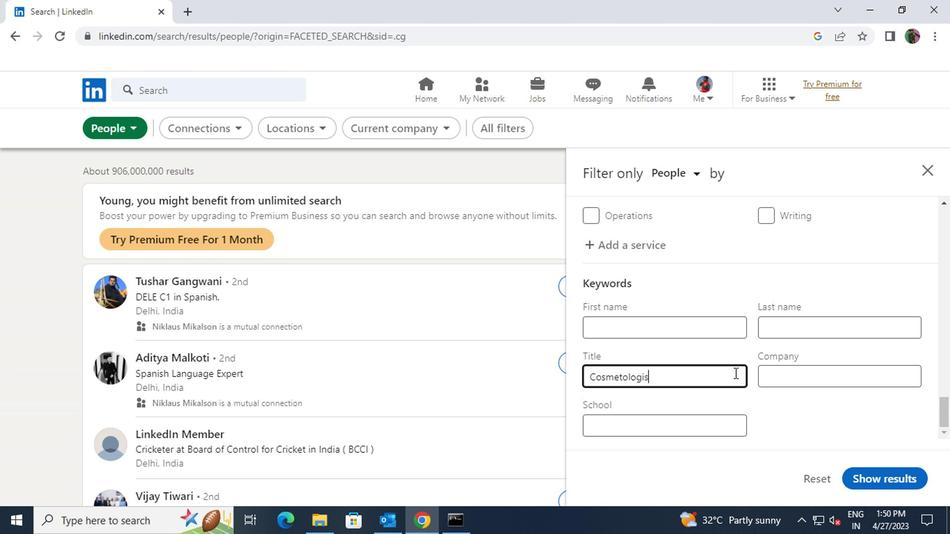 
Action: Mouse moved to (861, 470)
Screenshot: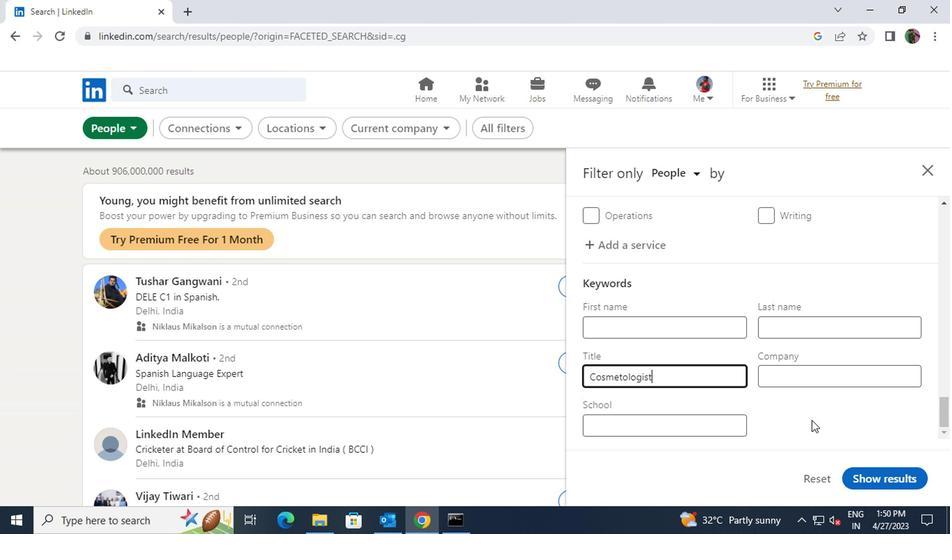 
Action: Mouse pressed left at (861, 470)
Screenshot: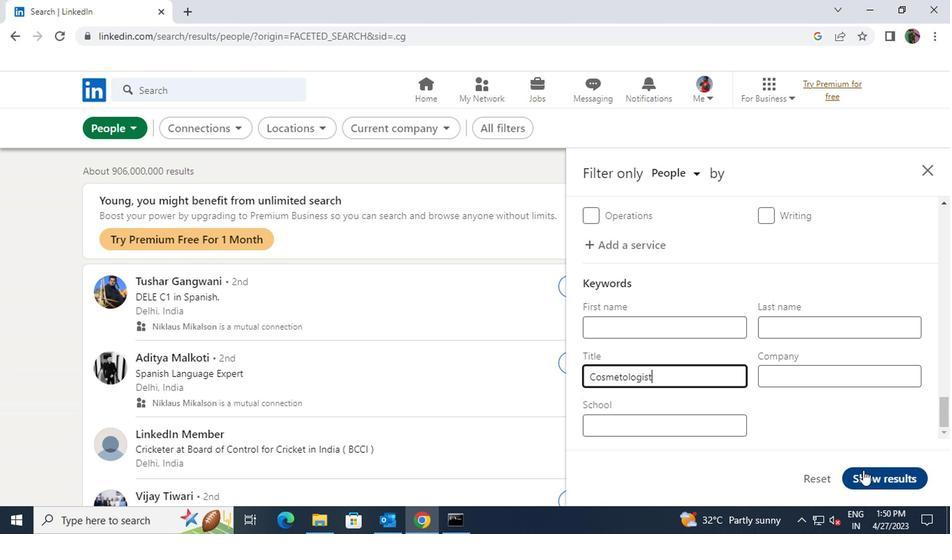 
